 Task: Create a due date automation trigger when advanced on, on the monday before a card is due add fields with custom field "Resume" set to a number lower than 1 and greater than 10 at 11:00 AM.
Action: Mouse moved to (857, 245)
Screenshot: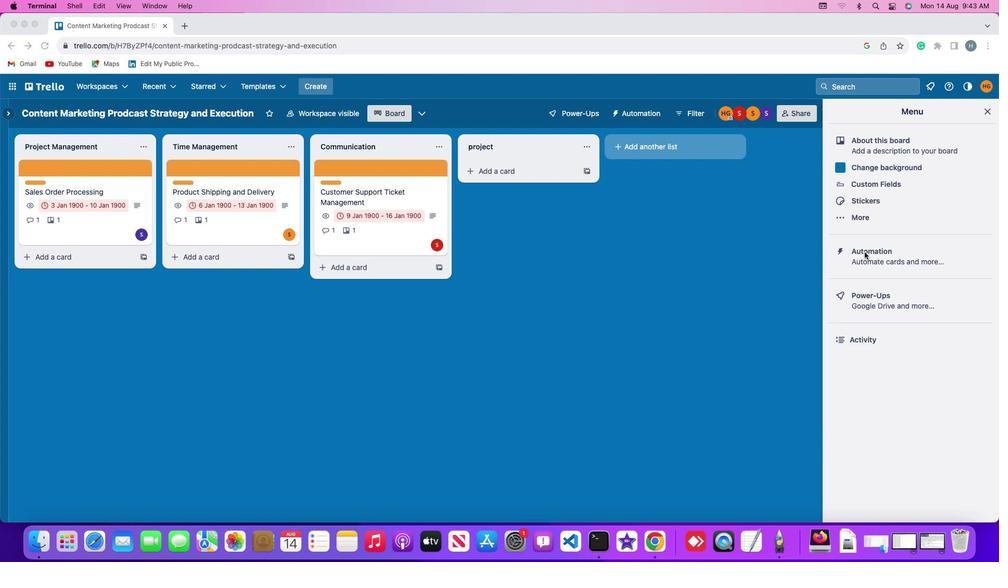 
Action: Mouse pressed left at (857, 245)
Screenshot: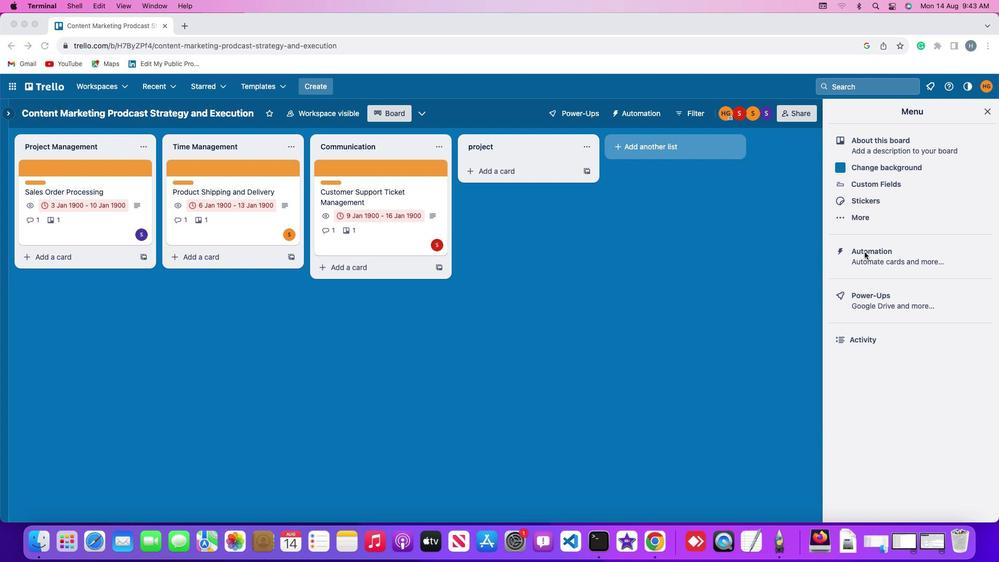 
Action: Mouse pressed left at (857, 245)
Screenshot: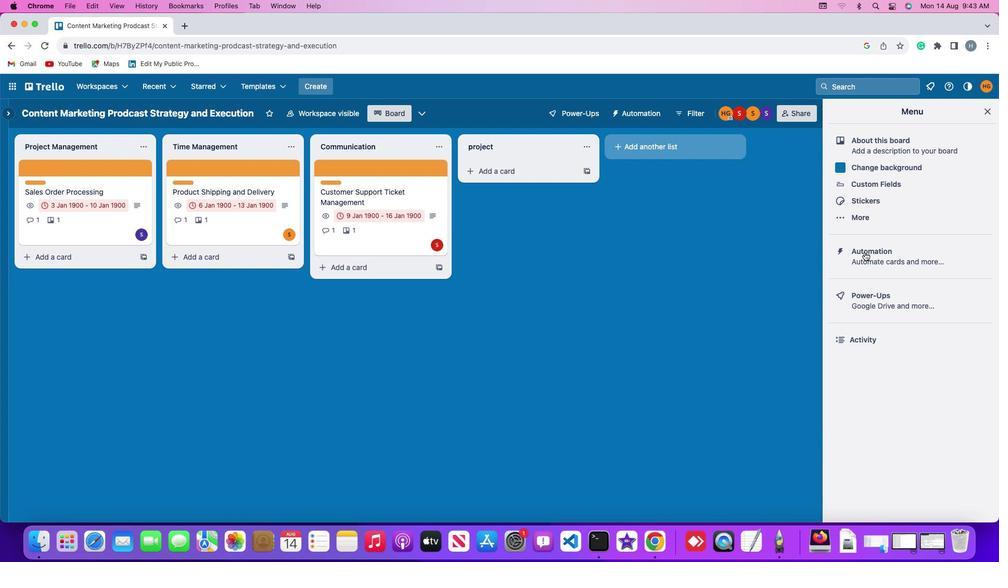 
Action: Mouse moved to (62, 241)
Screenshot: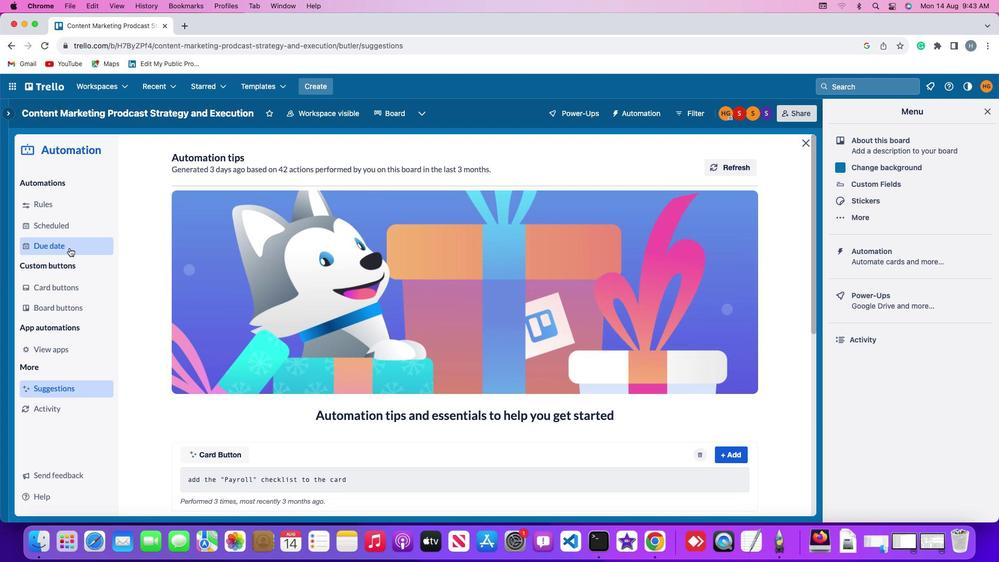 
Action: Mouse pressed left at (62, 241)
Screenshot: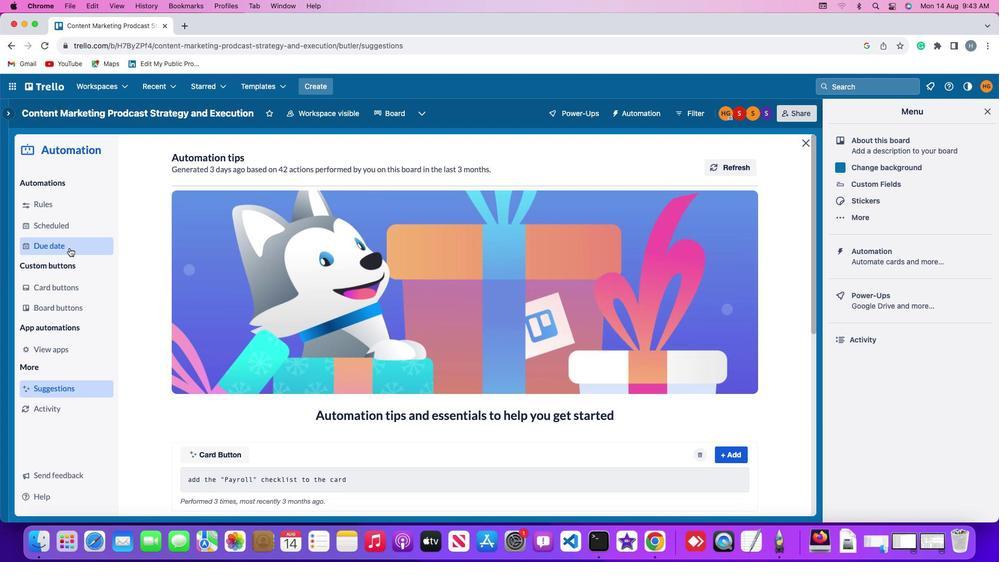 
Action: Mouse moved to (682, 153)
Screenshot: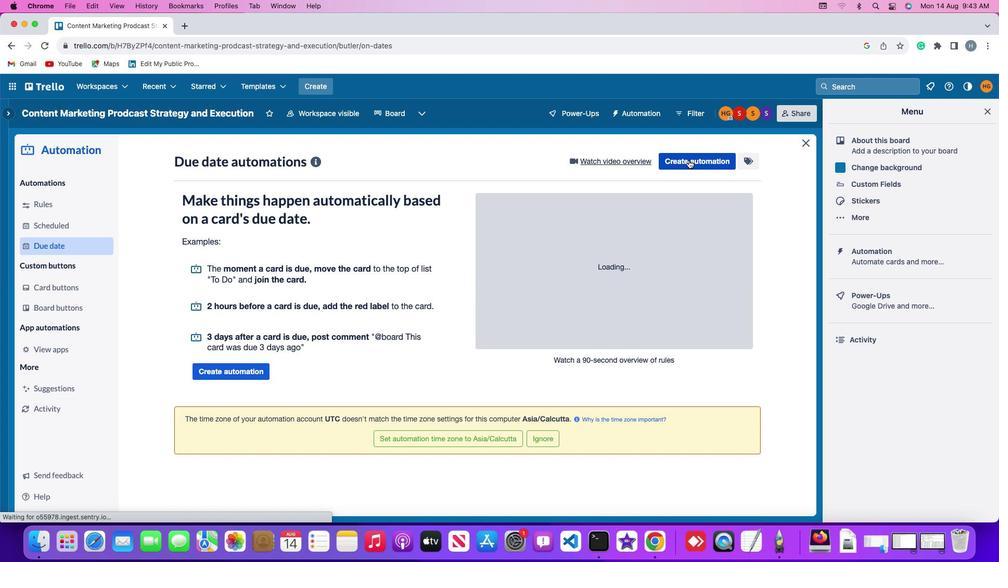 
Action: Mouse pressed left at (682, 153)
Screenshot: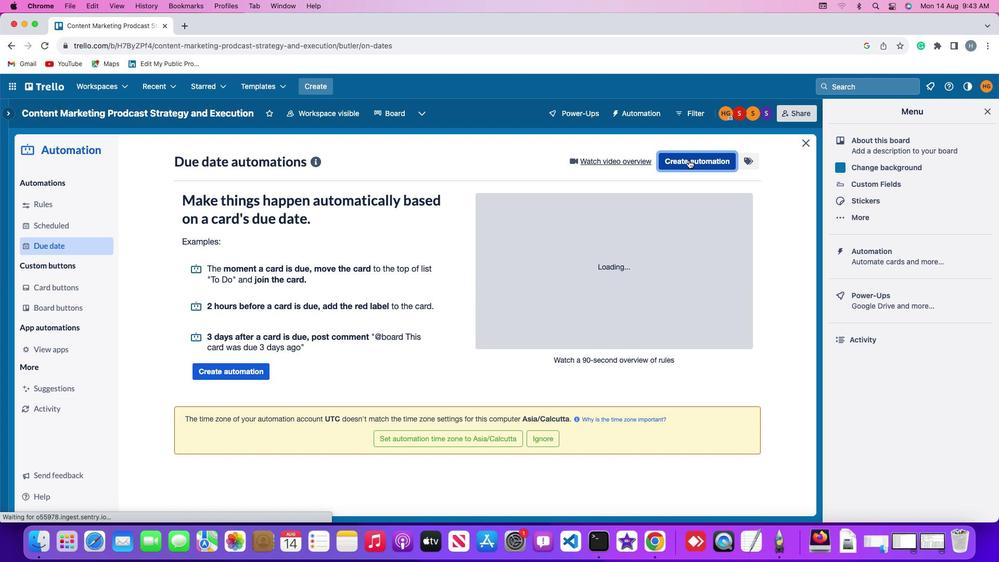 
Action: Mouse moved to (221, 255)
Screenshot: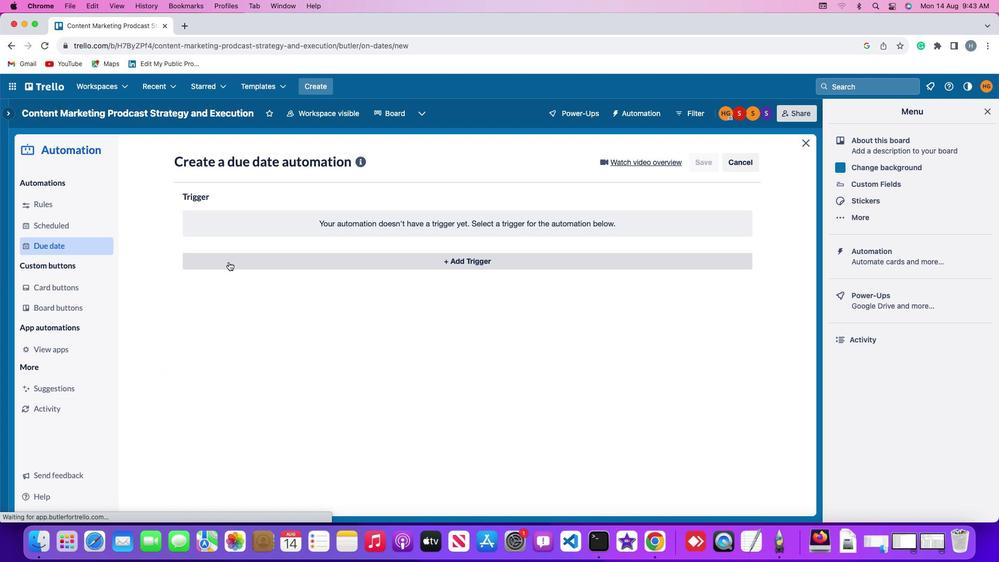 
Action: Mouse pressed left at (221, 255)
Screenshot: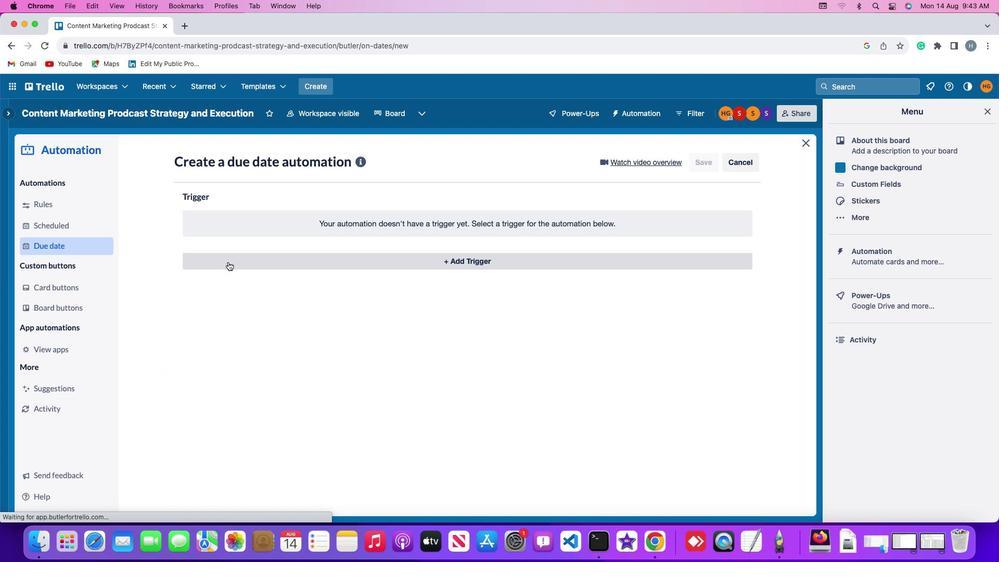 
Action: Mouse moved to (233, 449)
Screenshot: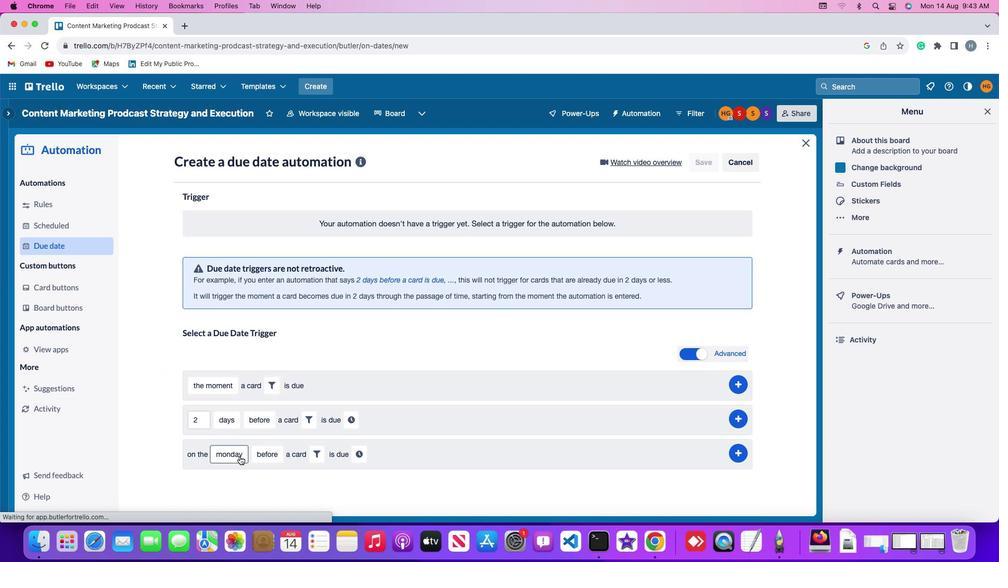 
Action: Mouse pressed left at (233, 449)
Screenshot: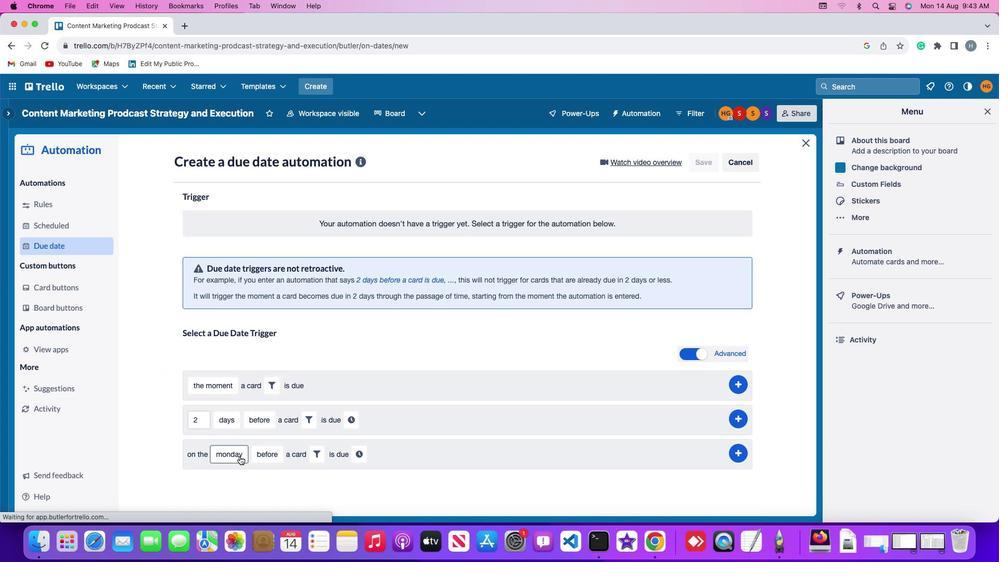 
Action: Mouse moved to (235, 301)
Screenshot: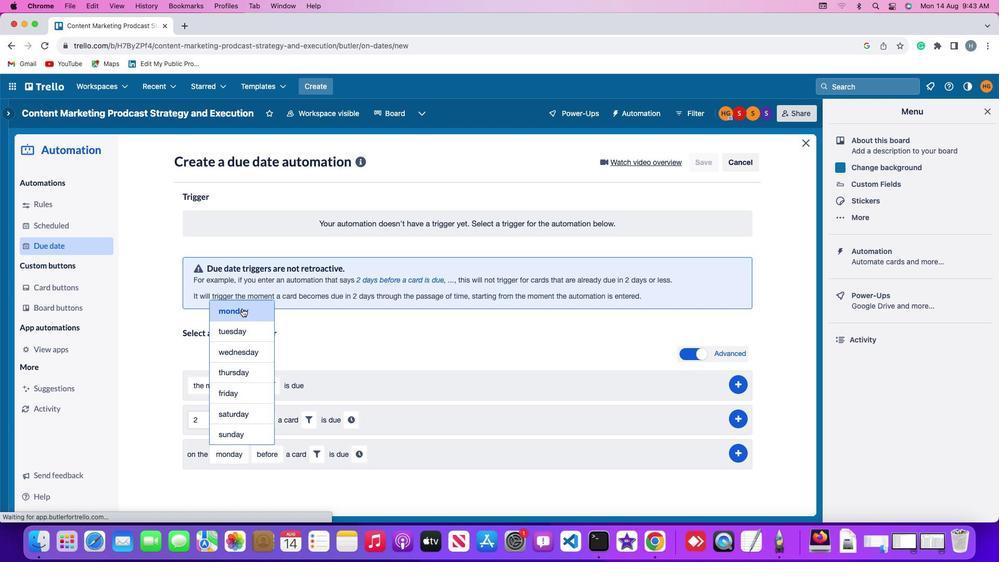
Action: Mouse pressed left at (235, 301)
Screenshot: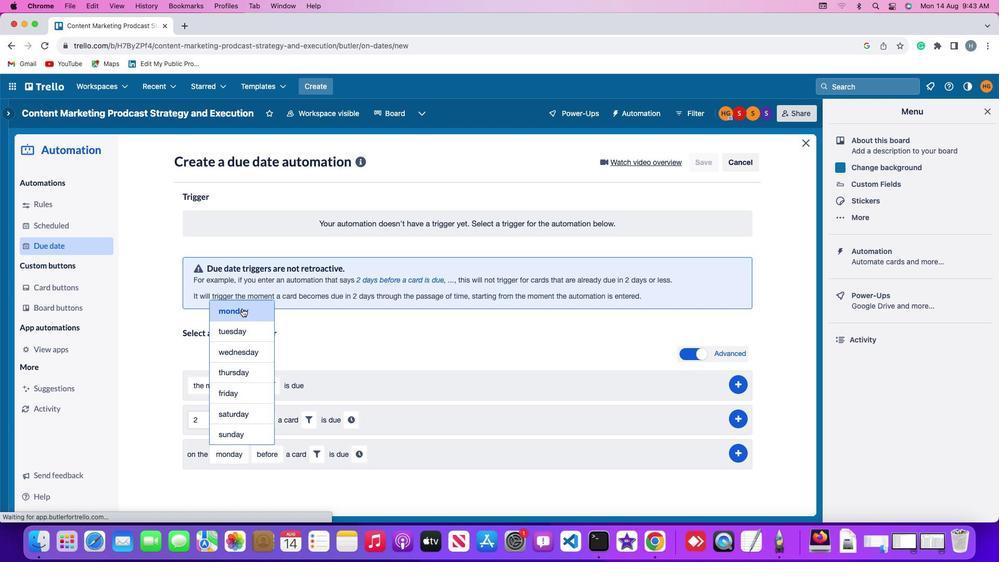 
Action: Mouse moved to (264, 448)
Screenshot: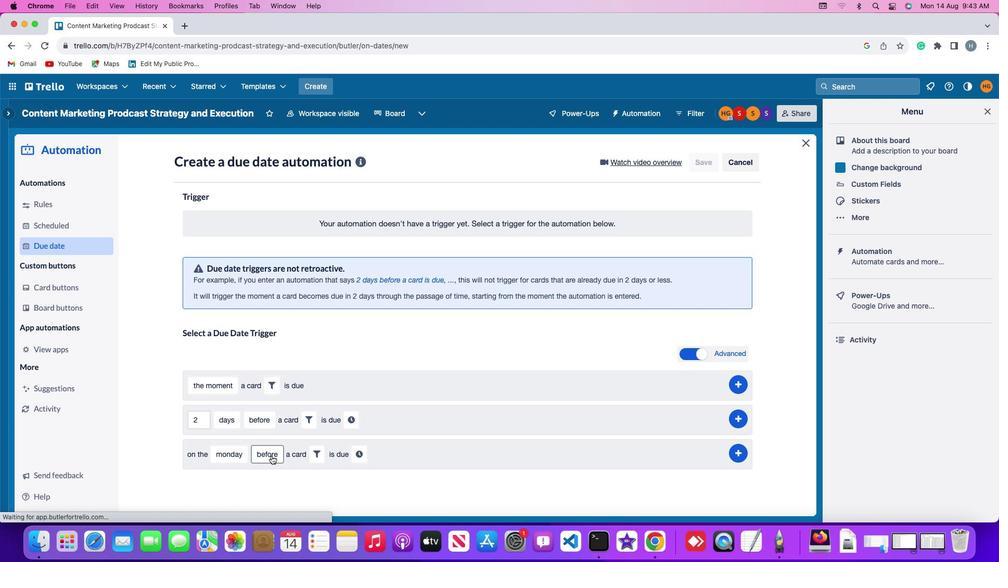 
Action: Mouse pressed left at (264, 448)
Screenshot: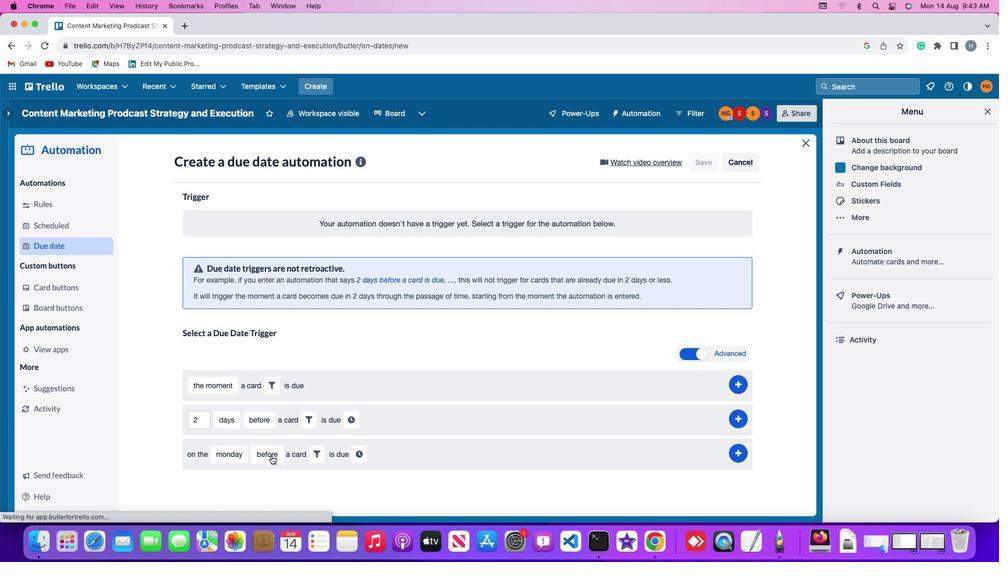 
Action: Mouse moved to (269, 363)
Screenshot: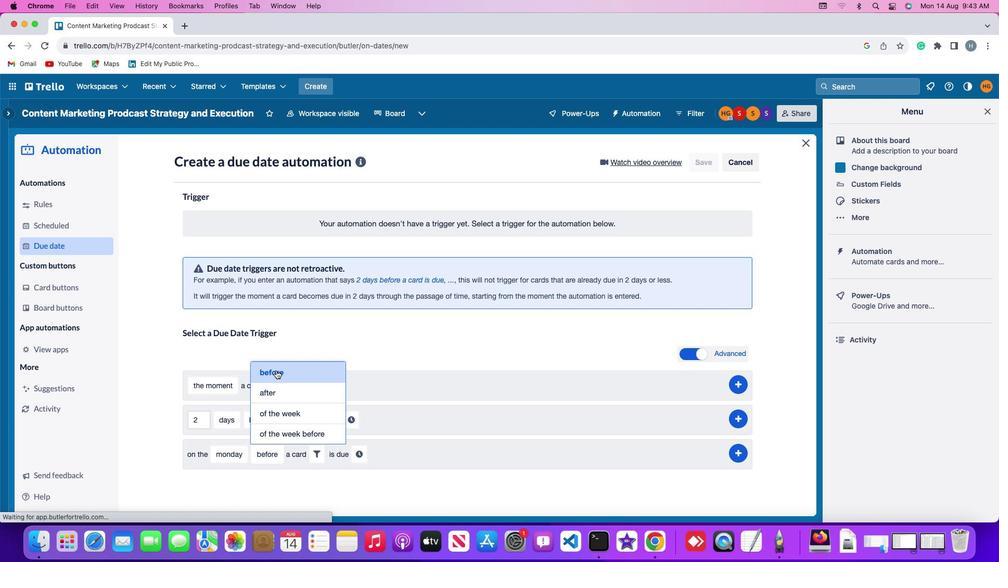 
Action: Mouse pressed left at (269, 363)
Screenshot: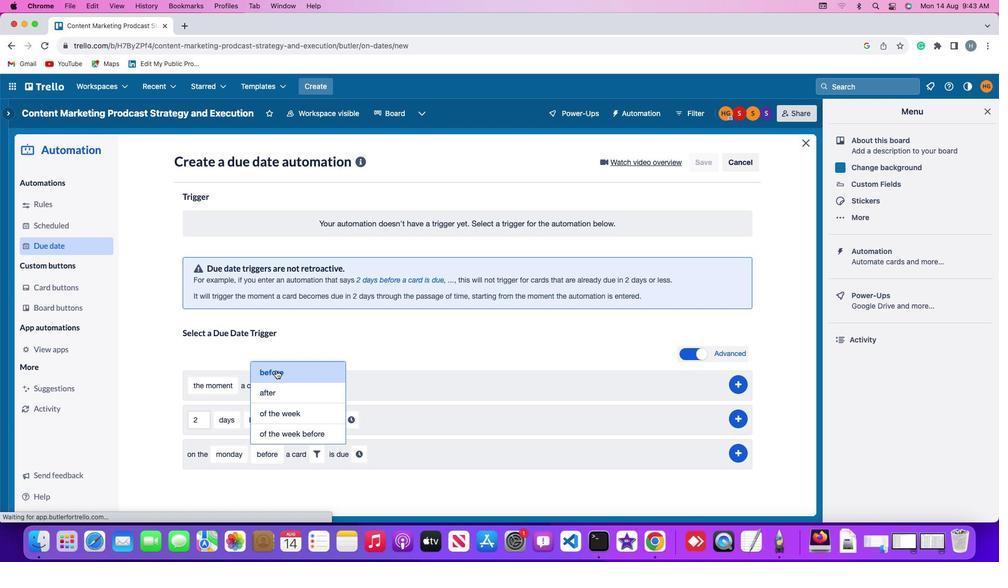 
Action: Mouse moved to (306, 445)
Screenshot: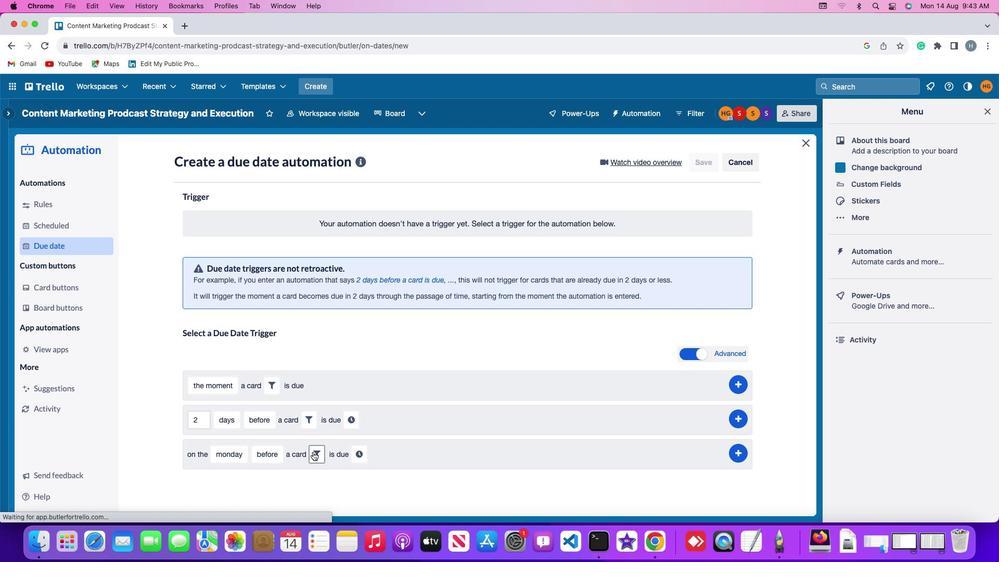 
Action: Mouse pressed left at (306, 445)
Screenshot: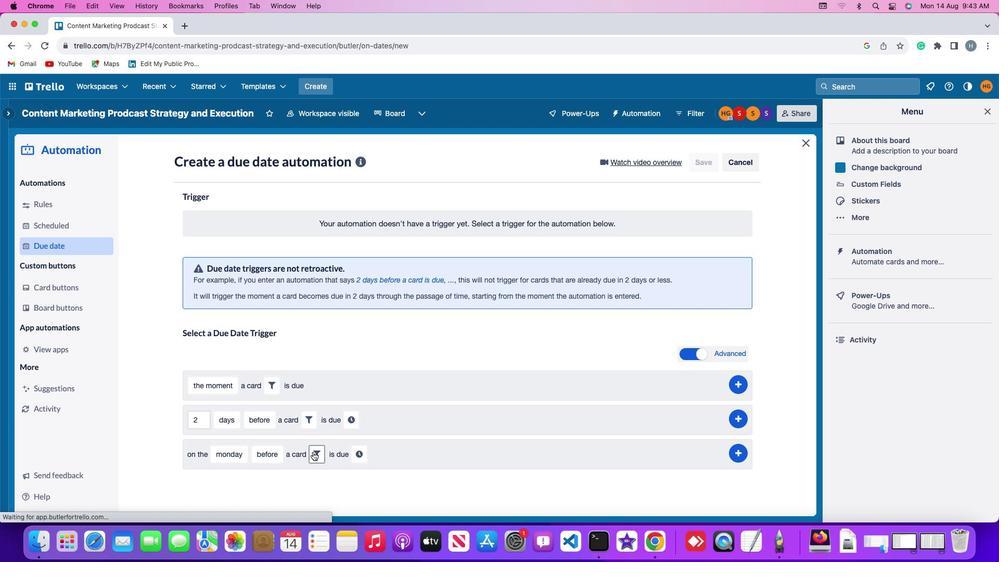 
Action: Mouse moved to (480, 476)
Screenshot: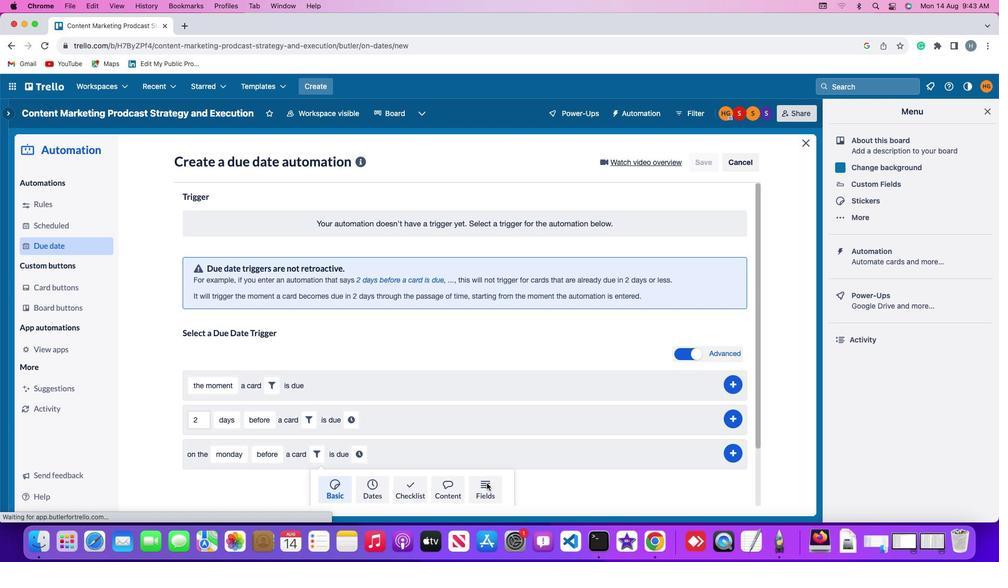 
Action: Mouse pressed left at (480, 476)
Screenshot: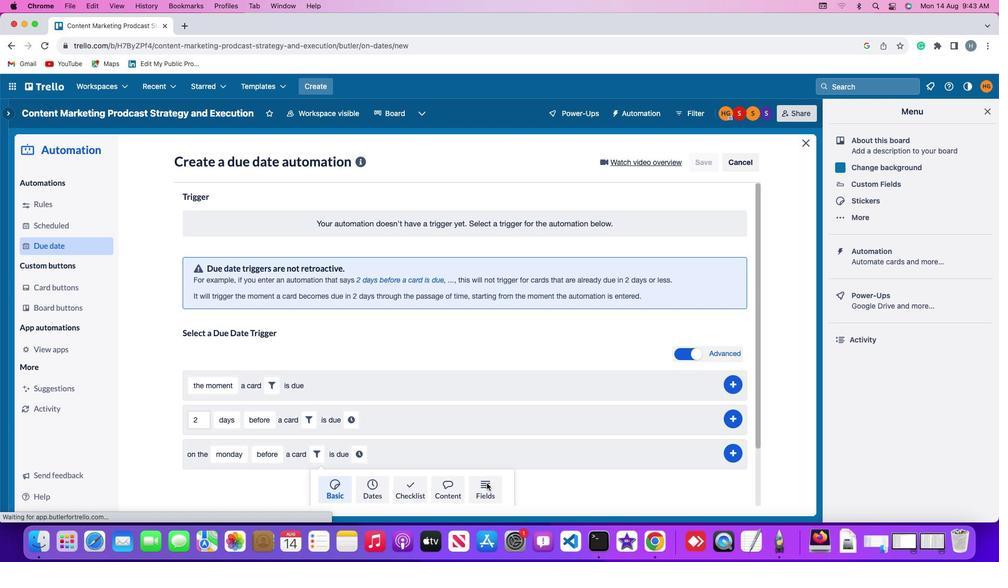 
Action: Mouse moved to (284, 481)
Screenshot: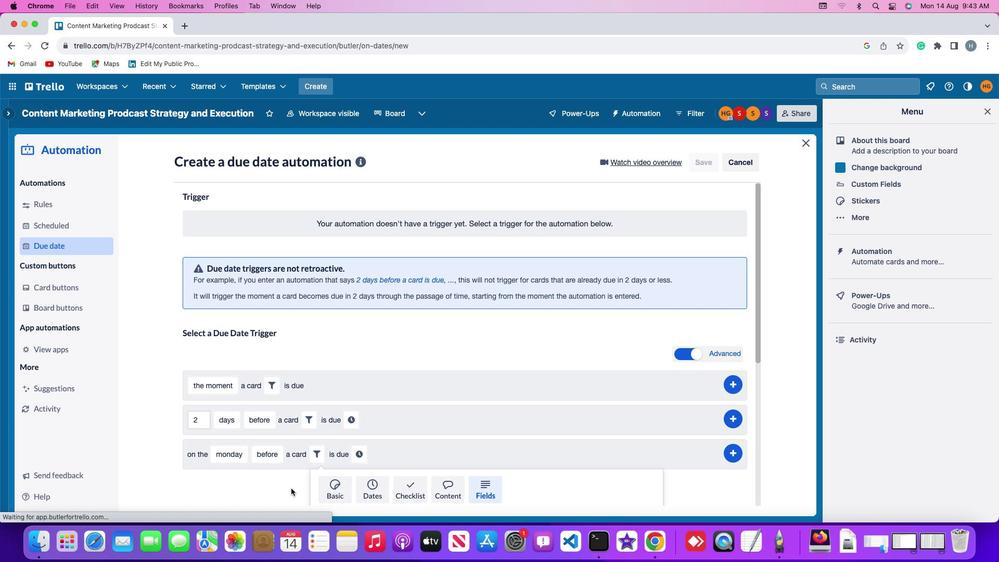 
Action: Mouse scrolled (284, 481) with delta (-6, -6)
Screenshot: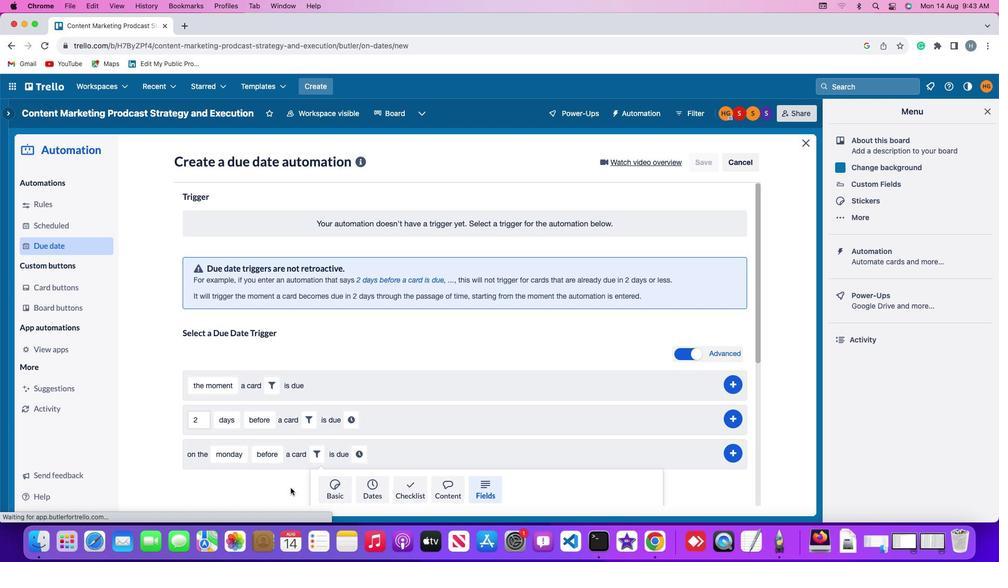 
Action: Mouse moved to (284, 481)
Screenshot: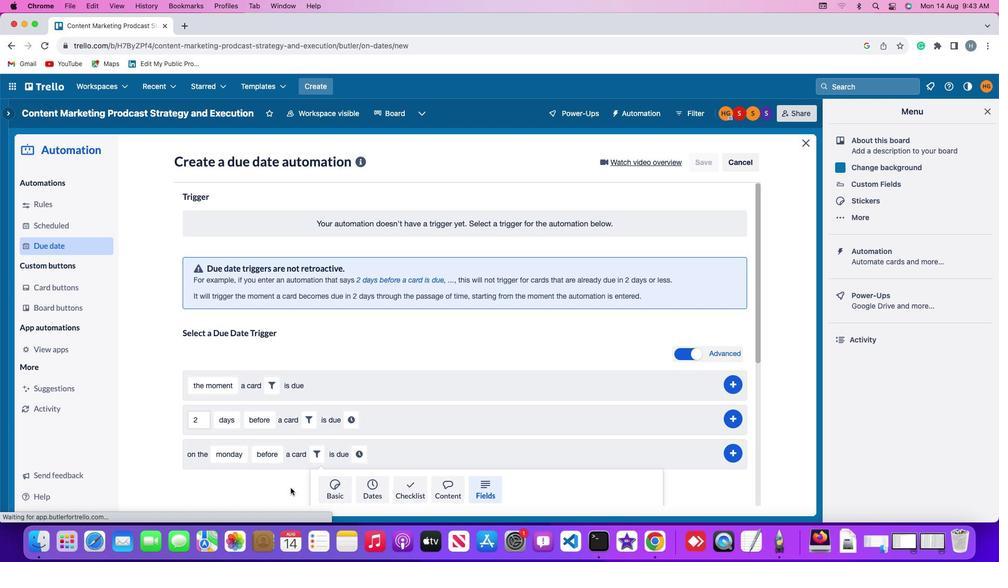 
Action: Mouse scrolled (284, 481) with delta (-6, -6)
Screenshot: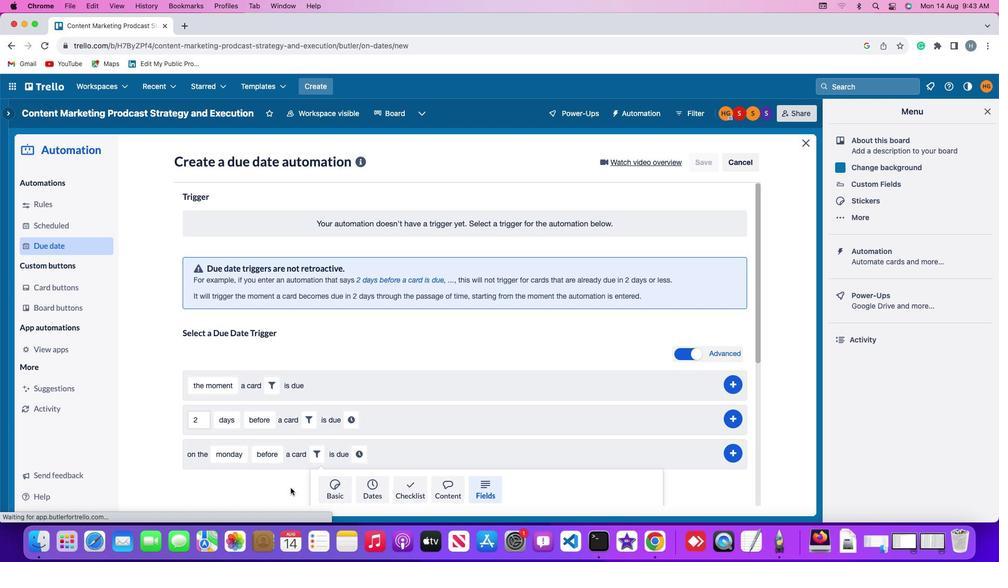 
Action: Mouse moved to (283, 480)
Screenshot: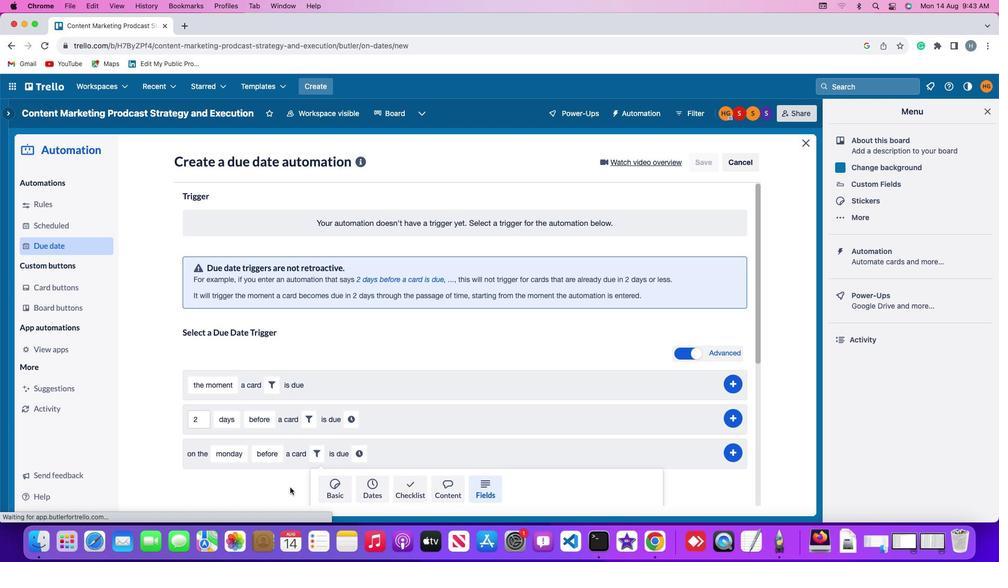 
Action: Mouse scrolled (283, 480) with delta (-6, -7)
Screenshot: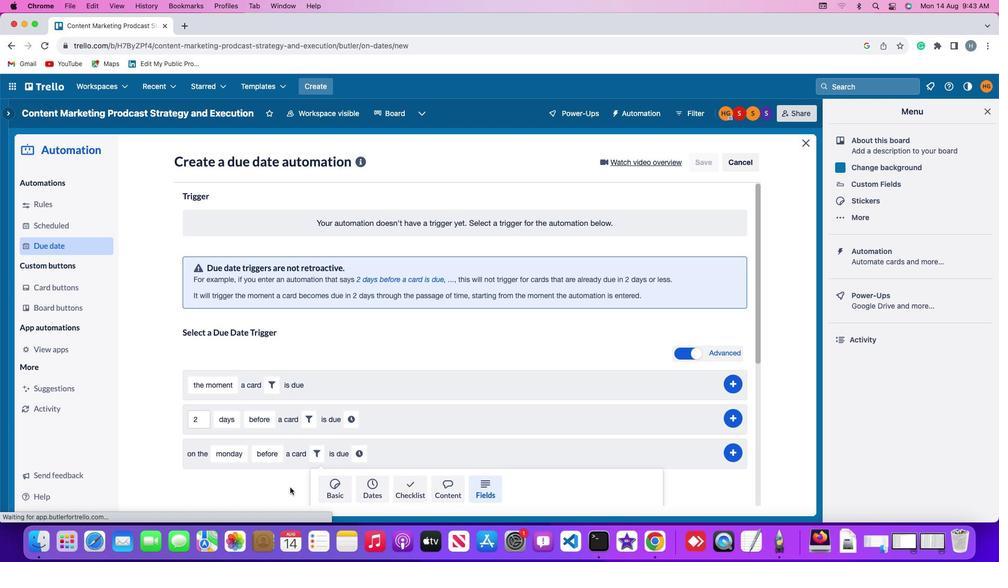 
Action: Mouse moved to (283, 480)
Screenshot: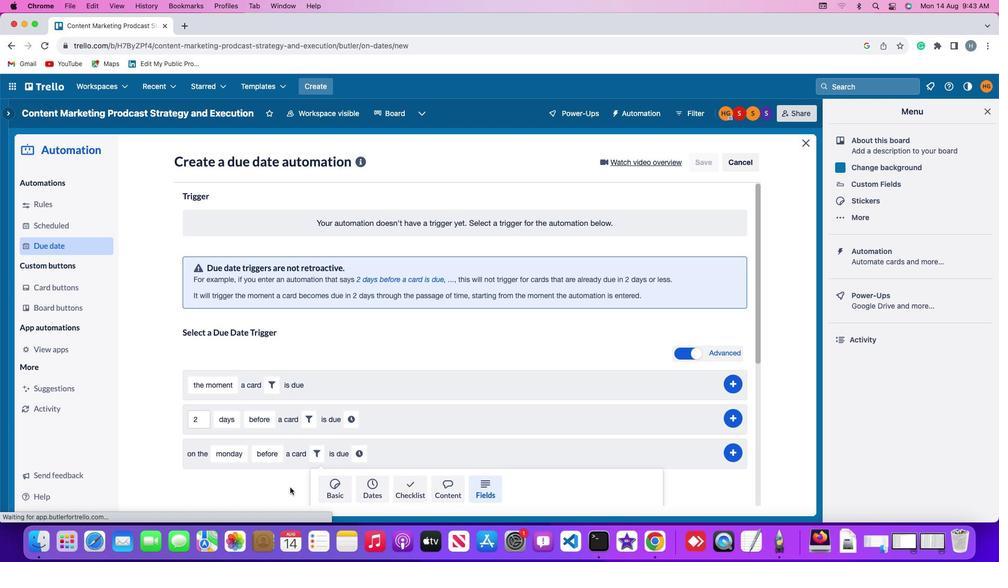 
Action: Mouse scrolled (283, 480) with delta (-6, -8)
Screenshot: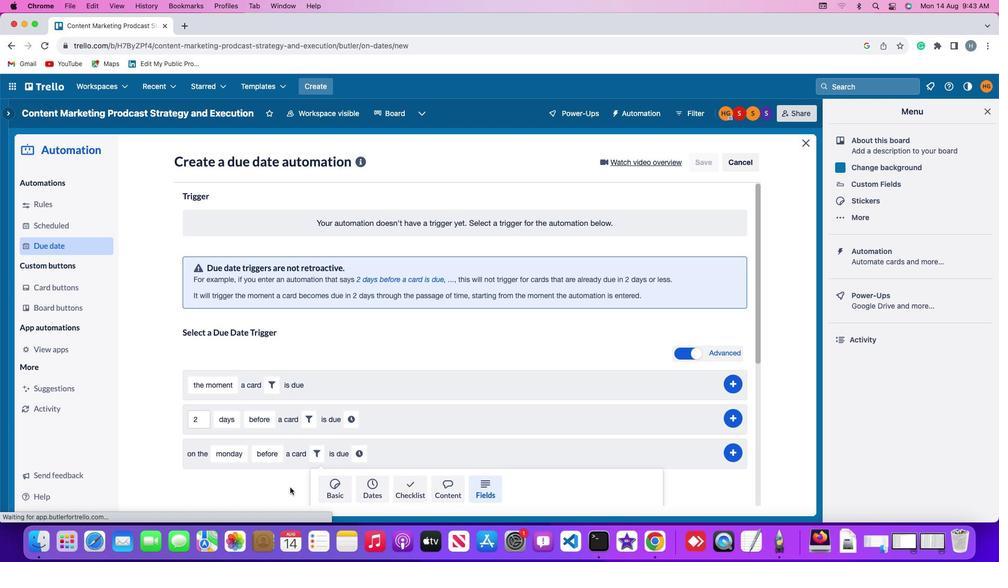 
Action: Mouse moved to (282, 479)
Screenshot: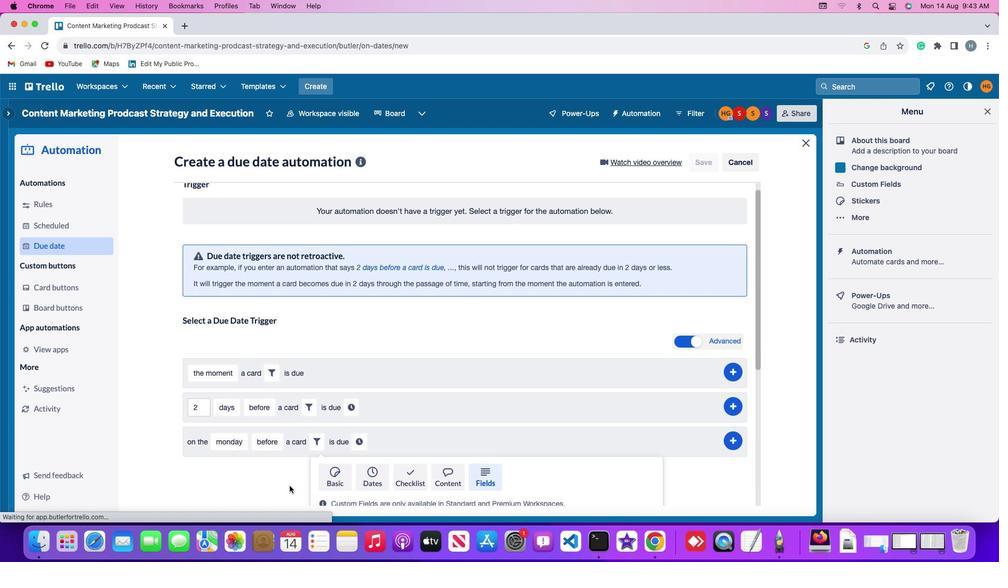 
Action: Mouse scrolled (282, 479) with delta (-6, -9)
Screenshot: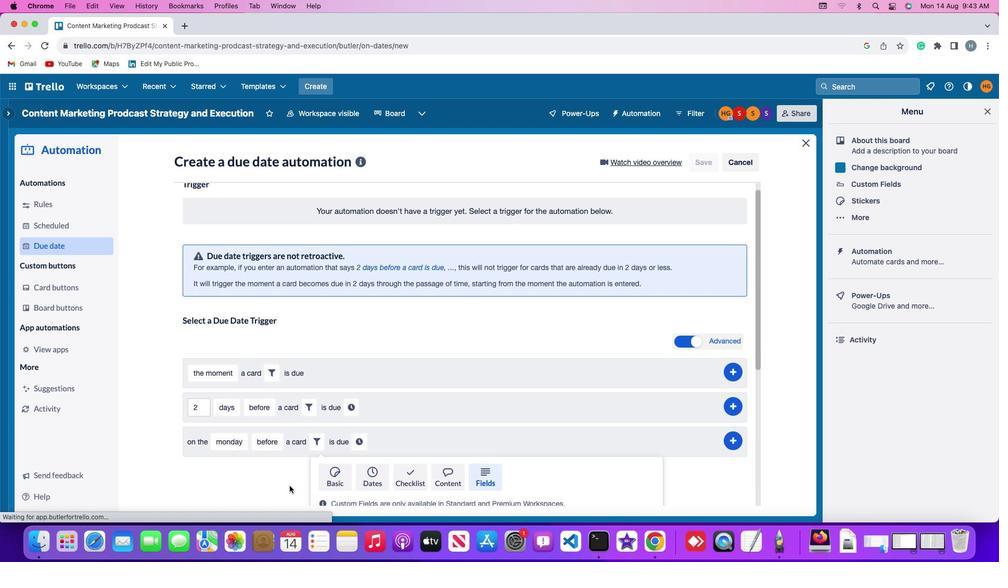 
Action: Mouse moved to (280, 477)
Screenshot: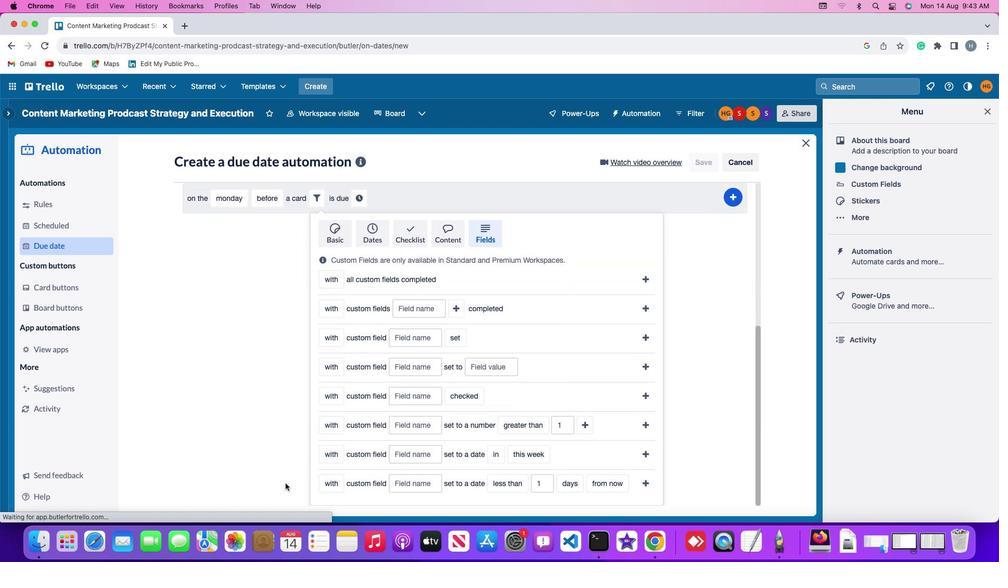 
Action: Mouse scrolled (280, 477) with delta (-6, -6)
Screenshot: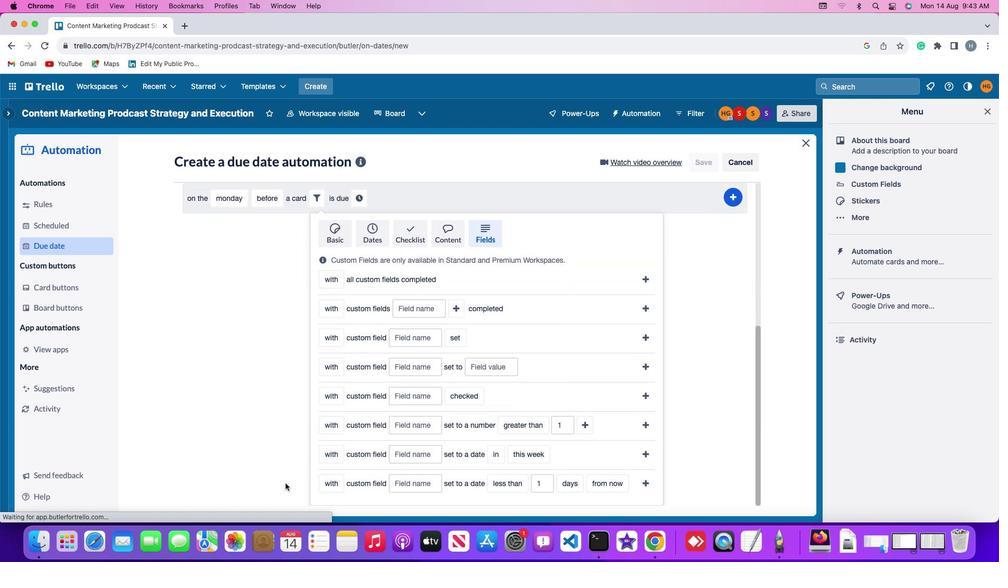 
Action: Mouse moved to (279, 476)
Screenshot: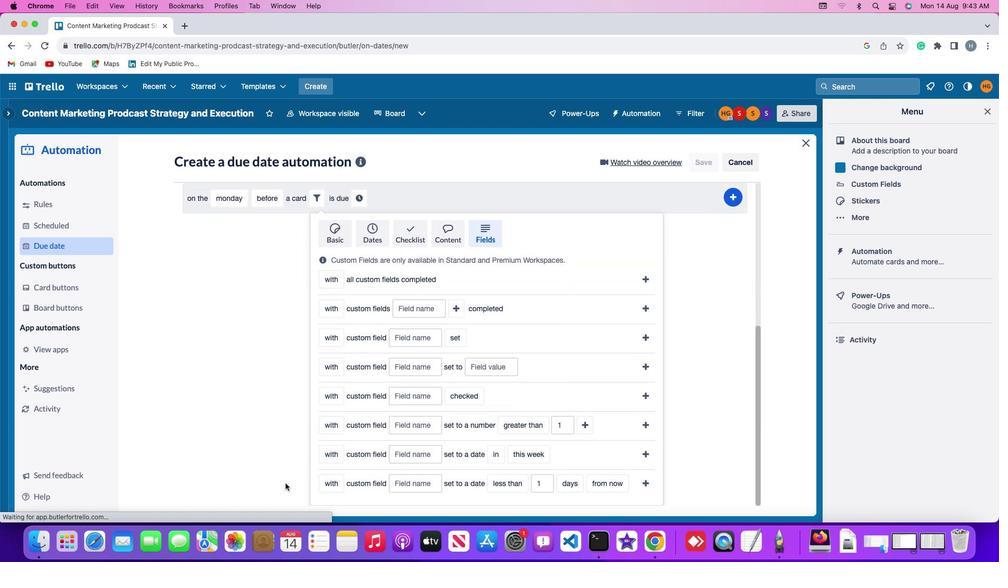 
Action: Mouse scrolled (279, 476) with delta (-6, -6)
Screenshot: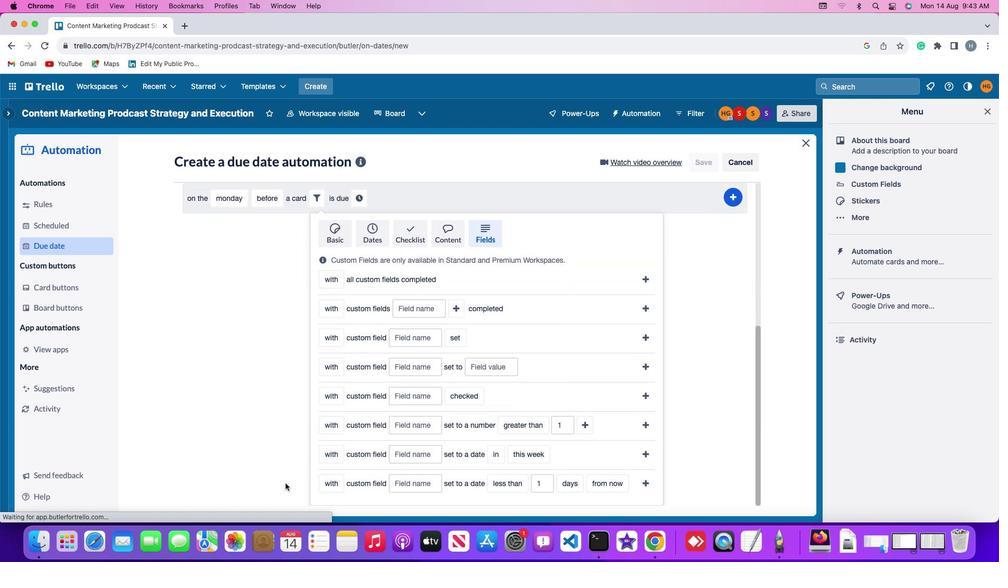 
Action: Mouse moved to (276, 474)
Screenshot: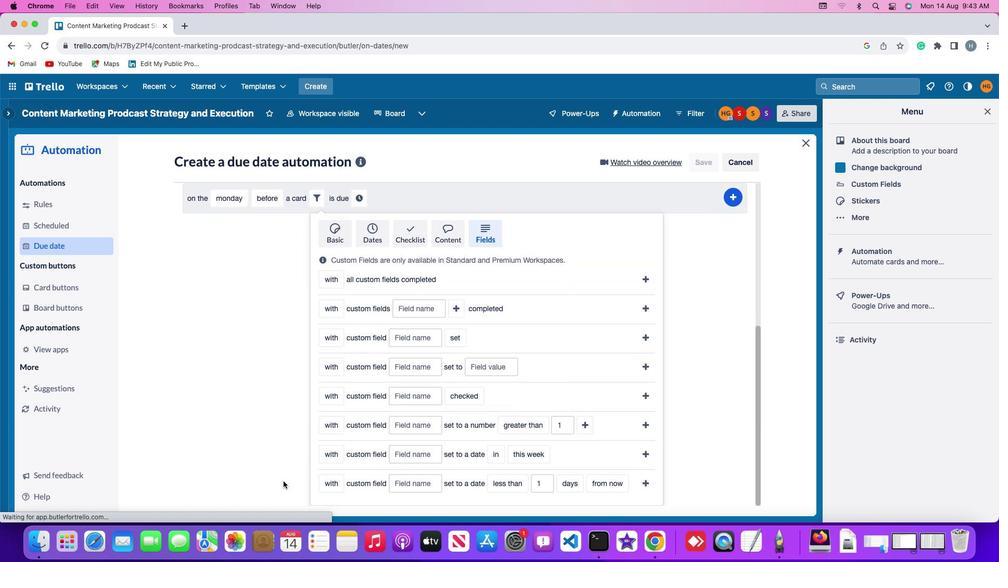 
Action: Mouse scrolled (276, 474) with delta (-6, -7)
Screenshot: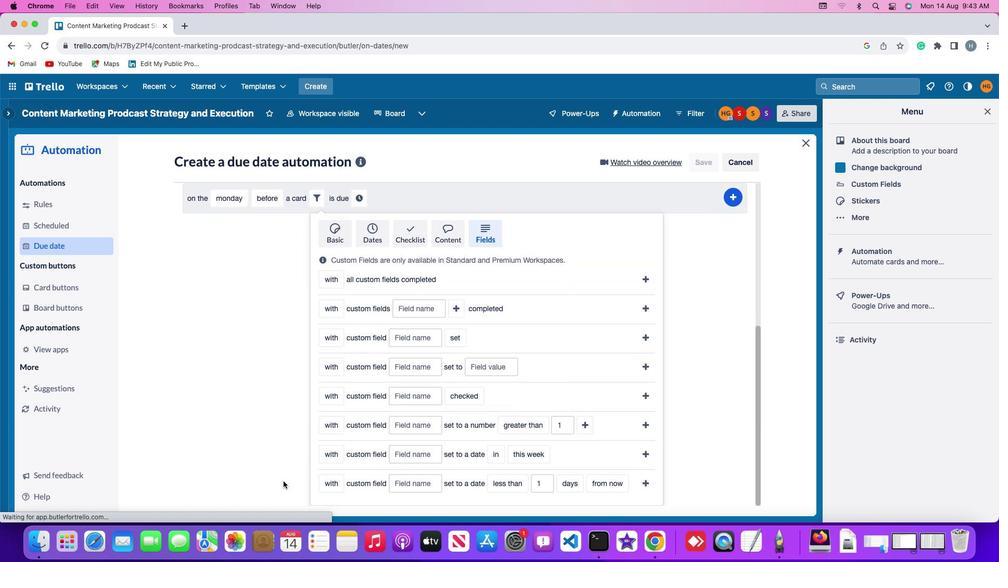 
Action: Mouse moved to (324, 416)
Screenshot: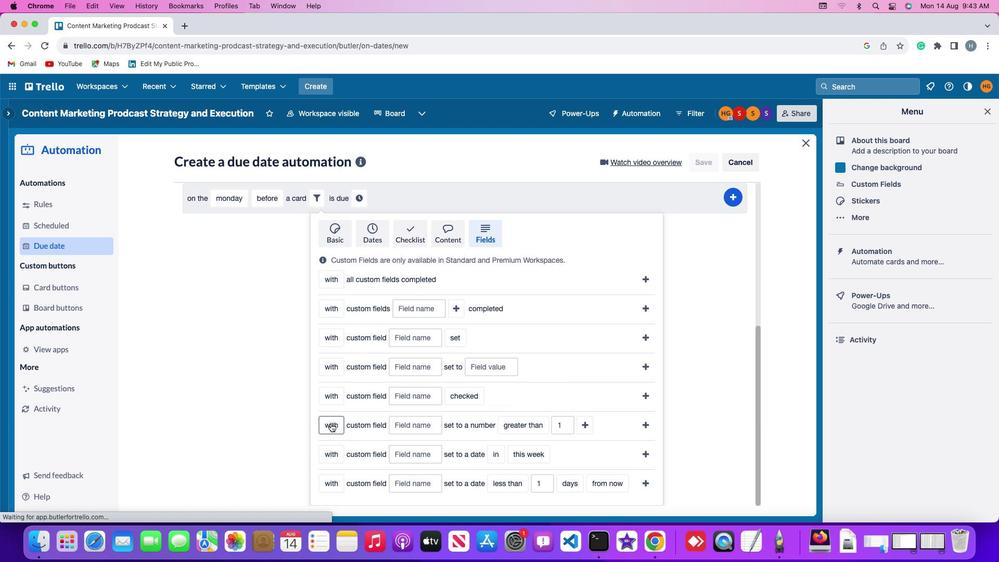 
Action: Mouse pressed left at (324, 416)
Screenshot: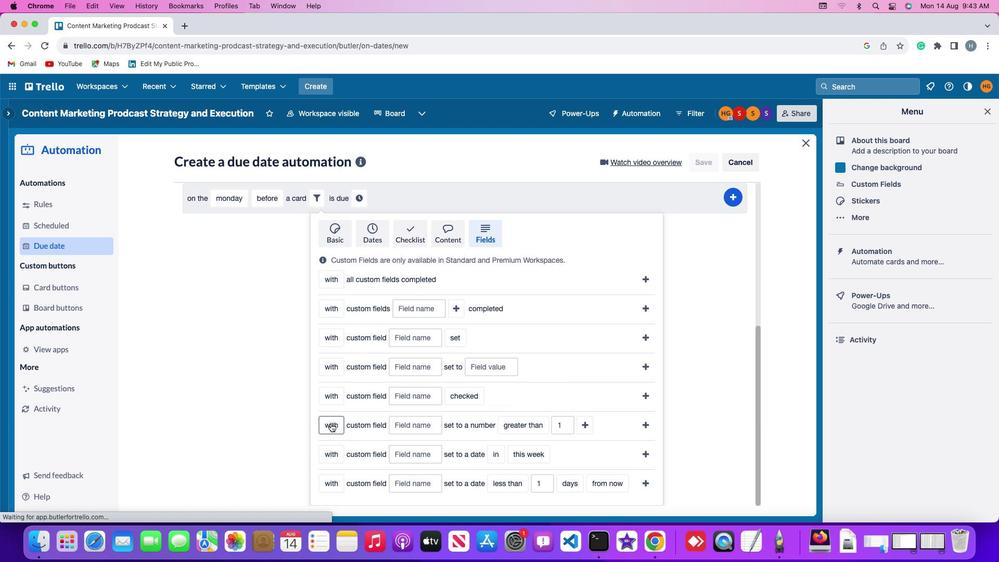 
Action: Mouse moved to (331, 445)
Screenshot: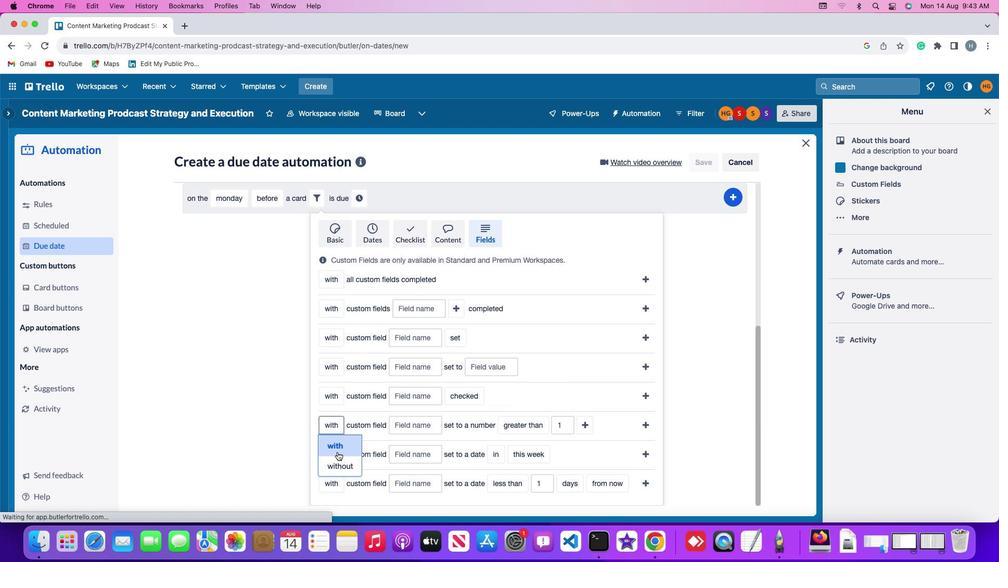 
Action: Mouse pressed left at (331, 445)
Screenshot: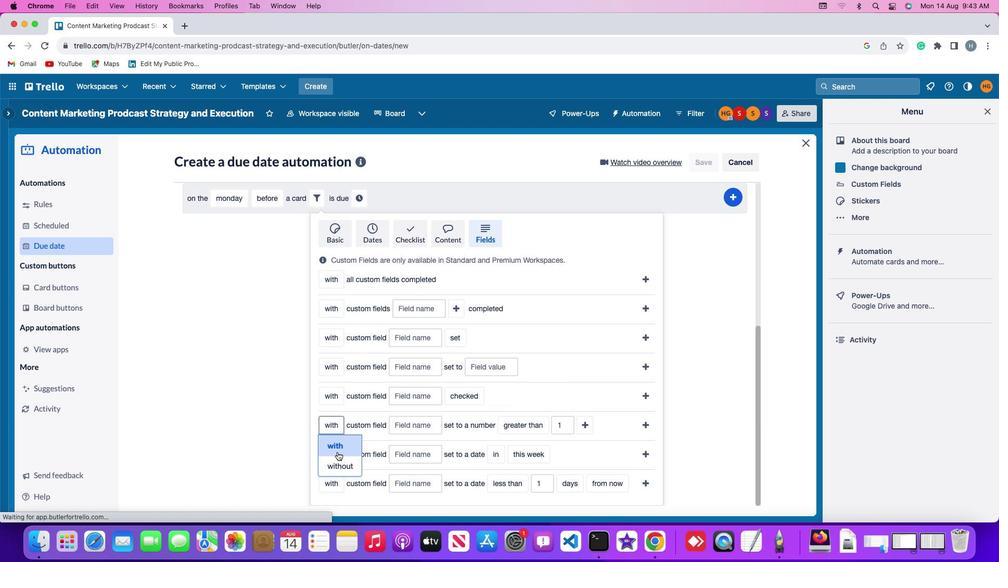 
Action: Mouse moved to (404, 419)
Screenshot: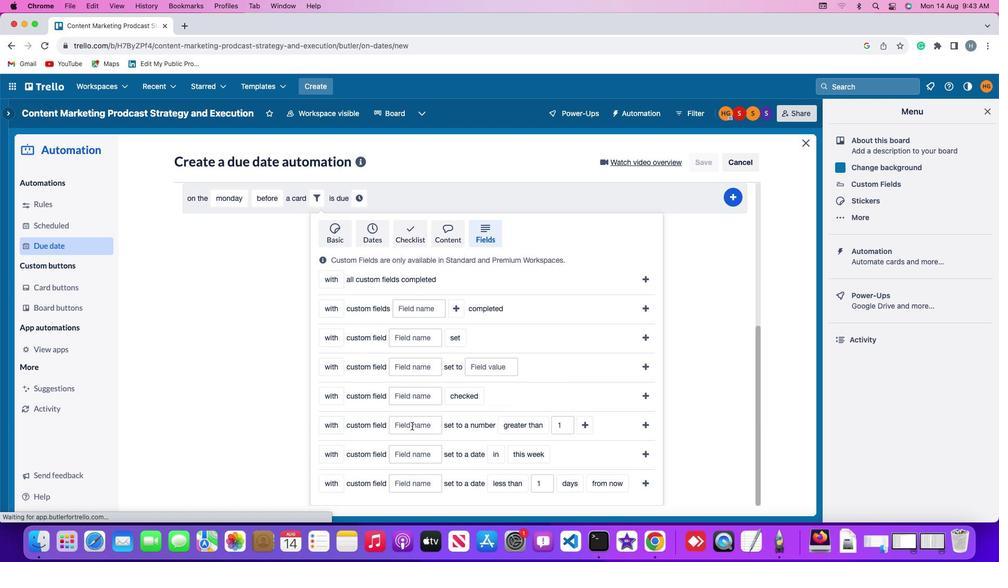 
Action: Mouse pressed left at (404, 419)
Screenshot: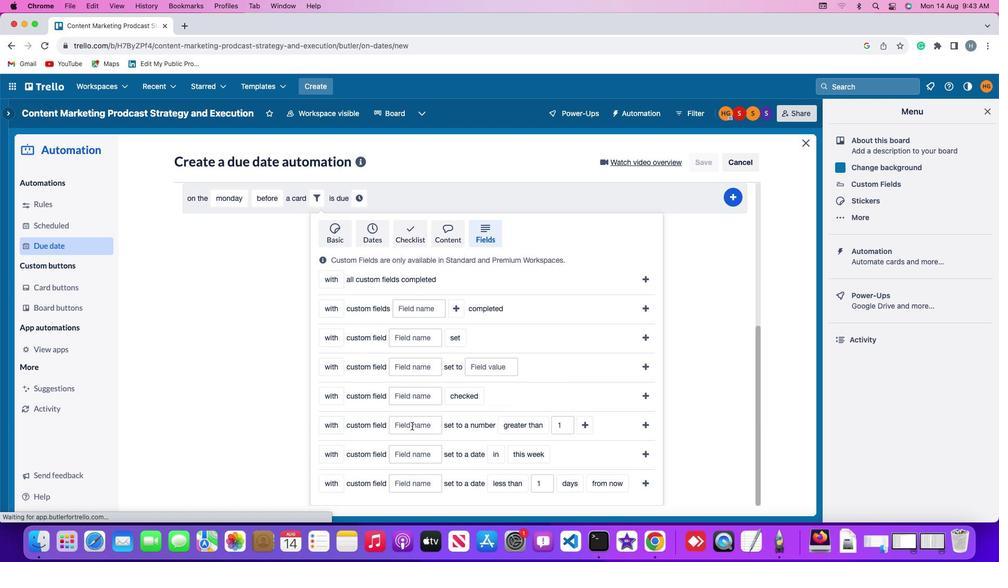 
Action: Mouse moved to (406, 418)
Screenshot: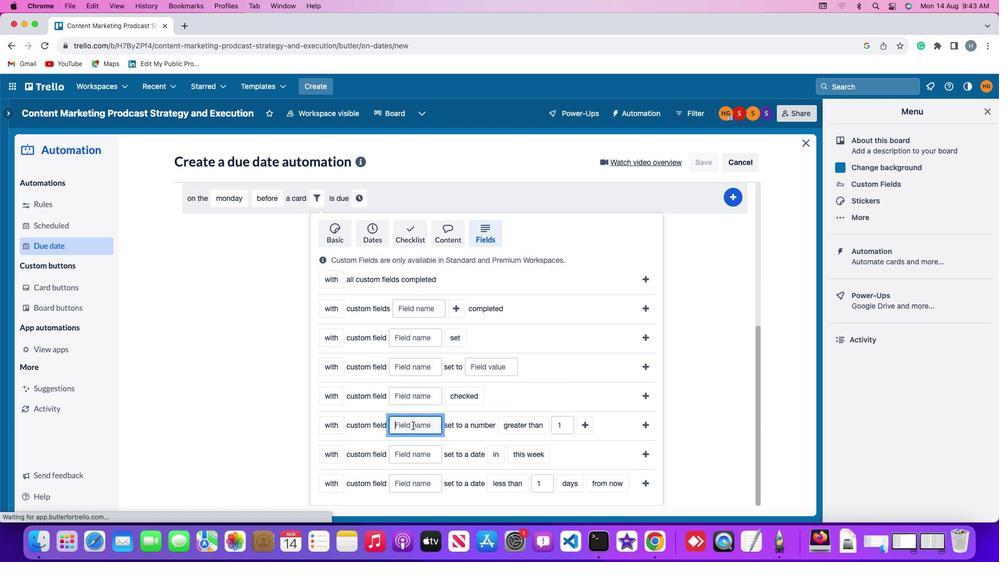 
Action: Key pressed Key.shift'R''e''s''u''m''e'
Screenshot: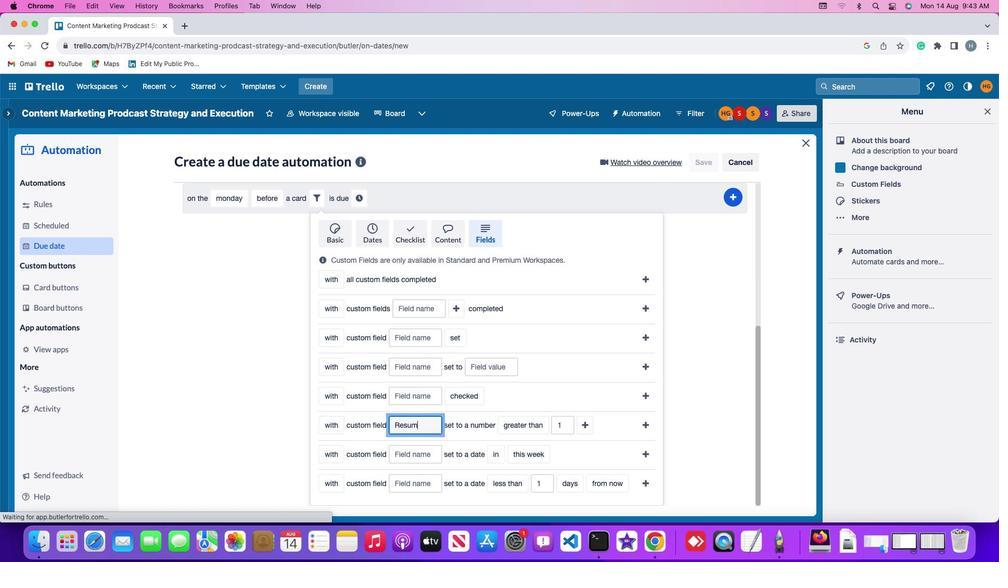 
Action: Mouse moved to (507, 414)
Screenshot: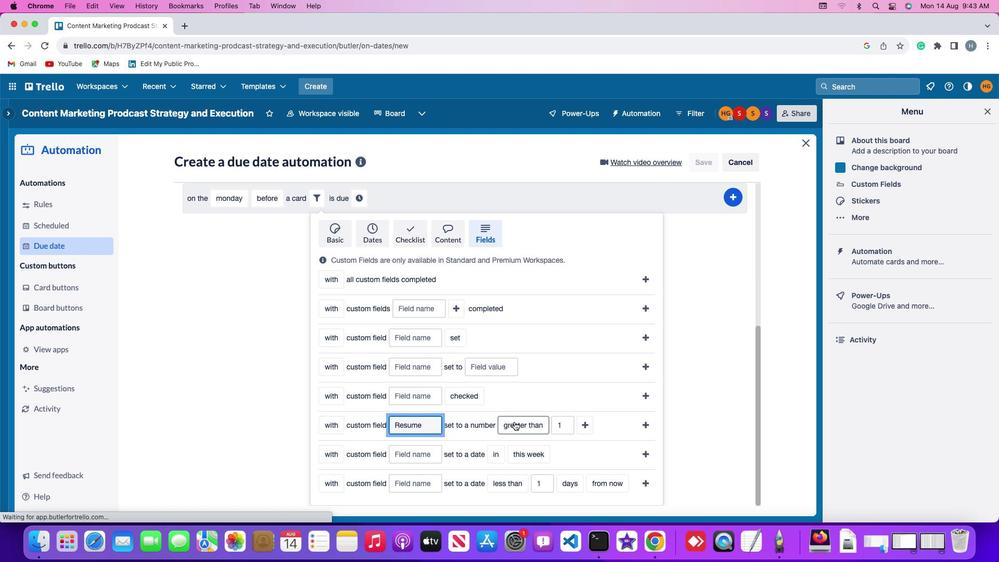 
Action: Mouse pressed left at (507, 414)
Screenshot: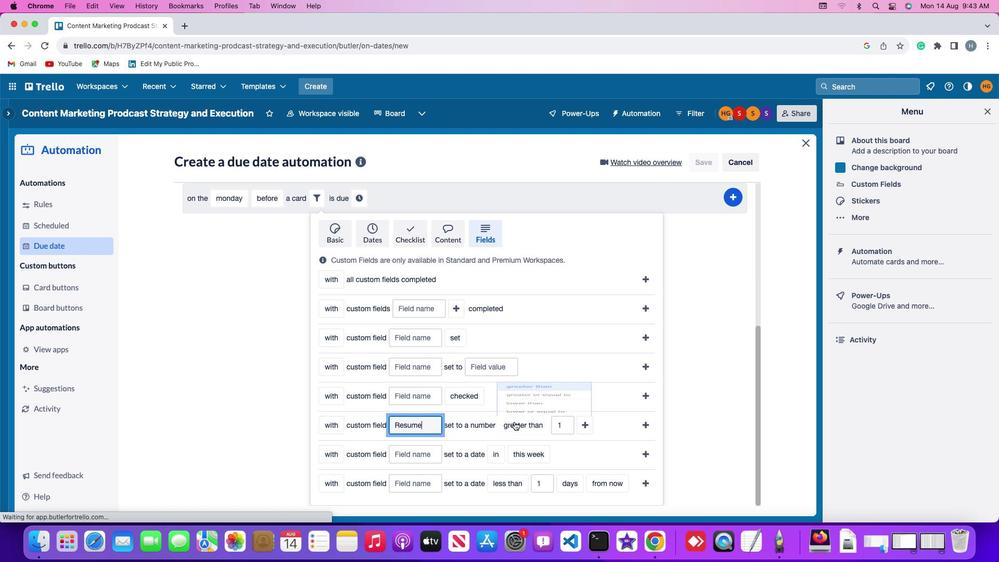 
Action: Mouse moved to (516, 379)
Screenshot: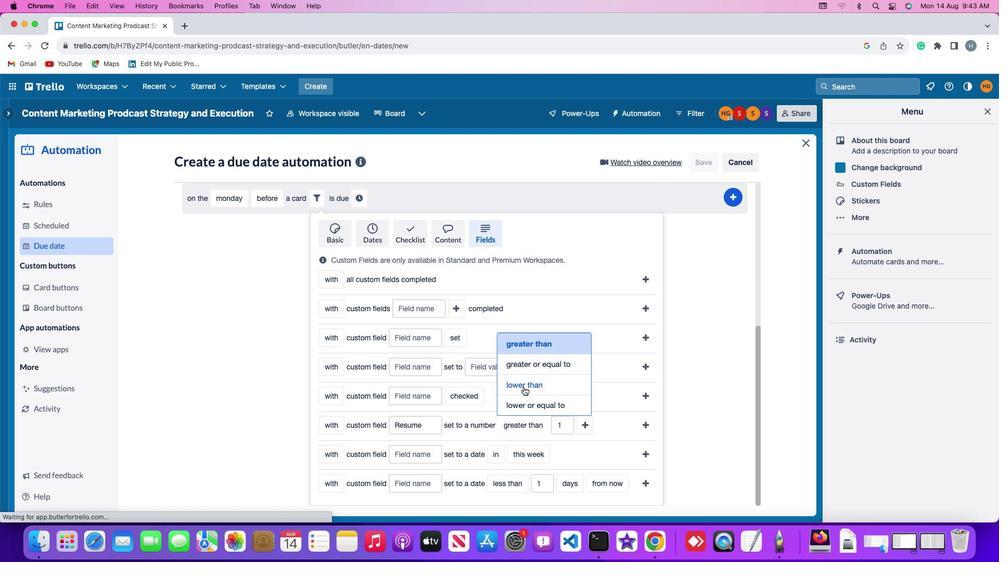 
Action: Mouse pressed left at (516, 379)
Screenshot: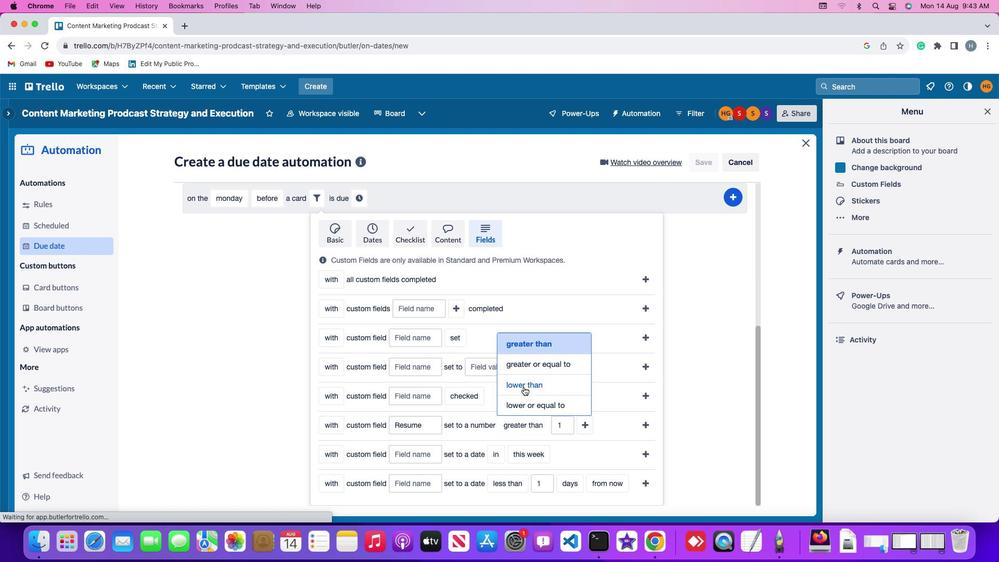 
Action: Mouse moved to (556, 416)
Screenshot: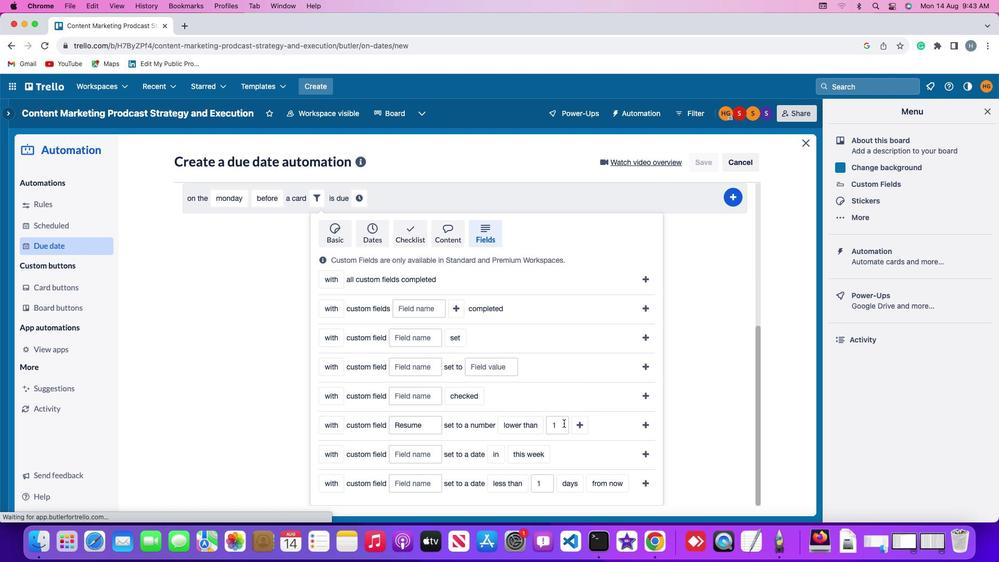 
Action: Mouse pressed left at (556, 416)
Screenshot: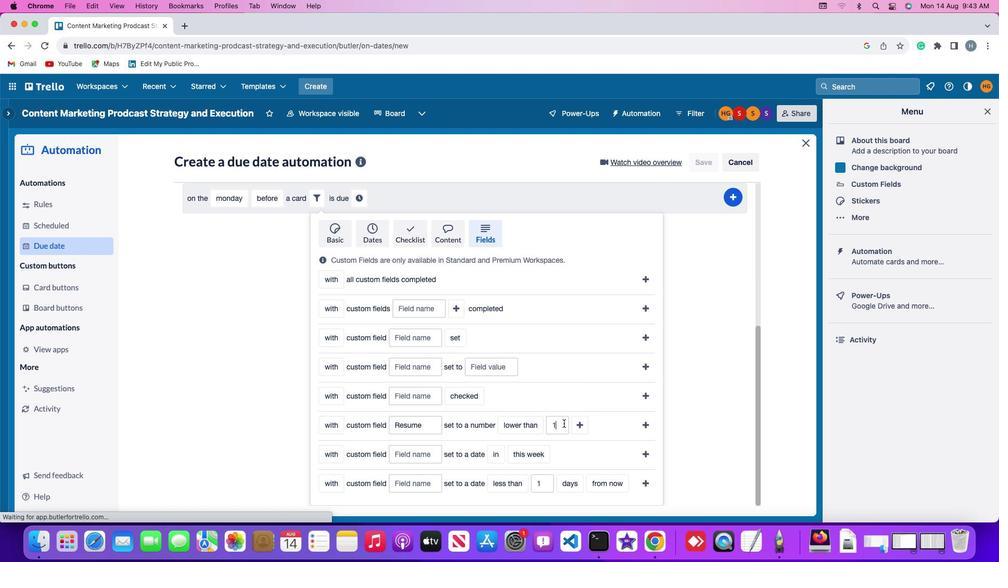 
Action: Key pressed Key.backspace
Screenshot: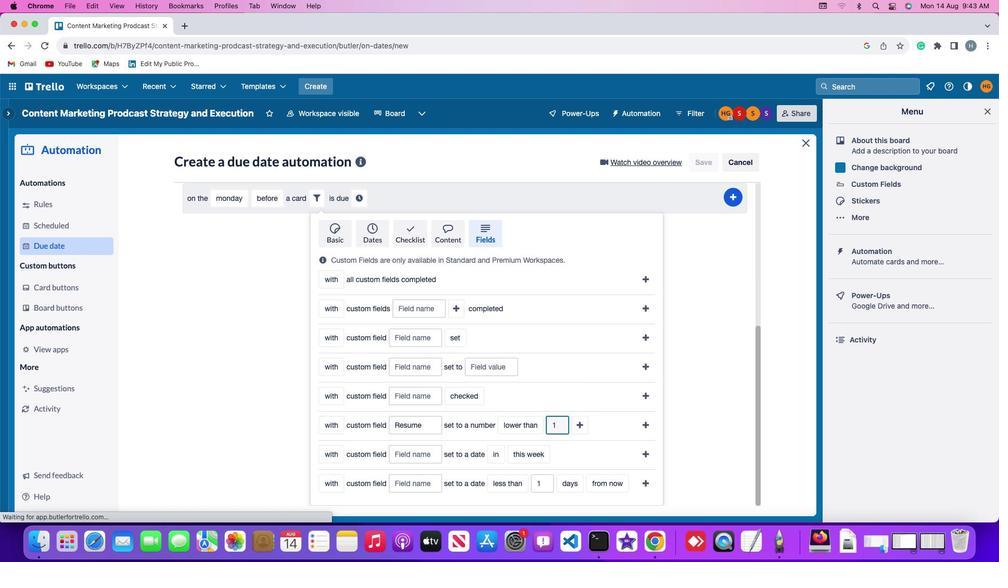 
Action: Mouse moved to (557, 416)
Screenshot: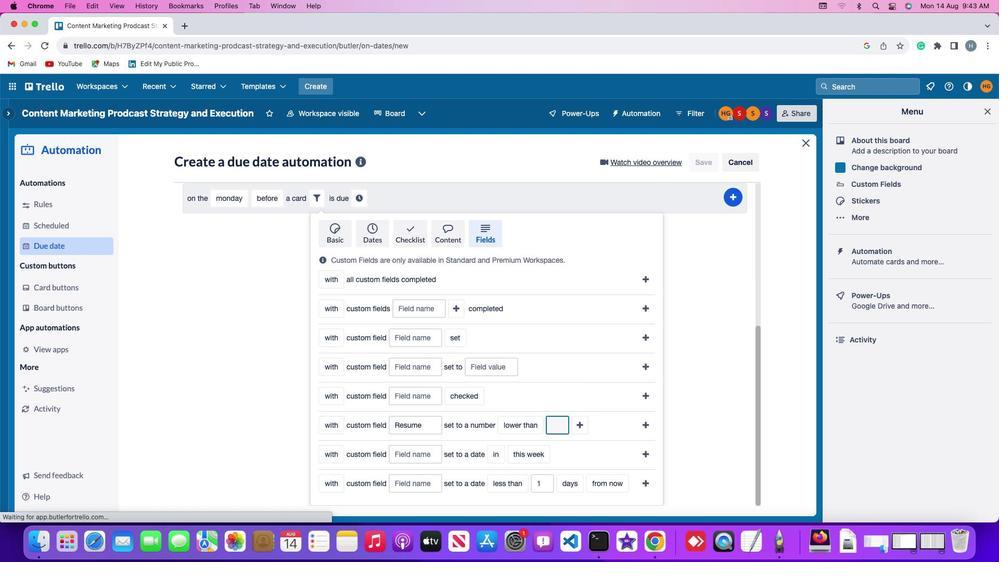 
Action: Key pressed '1'
Screenshot: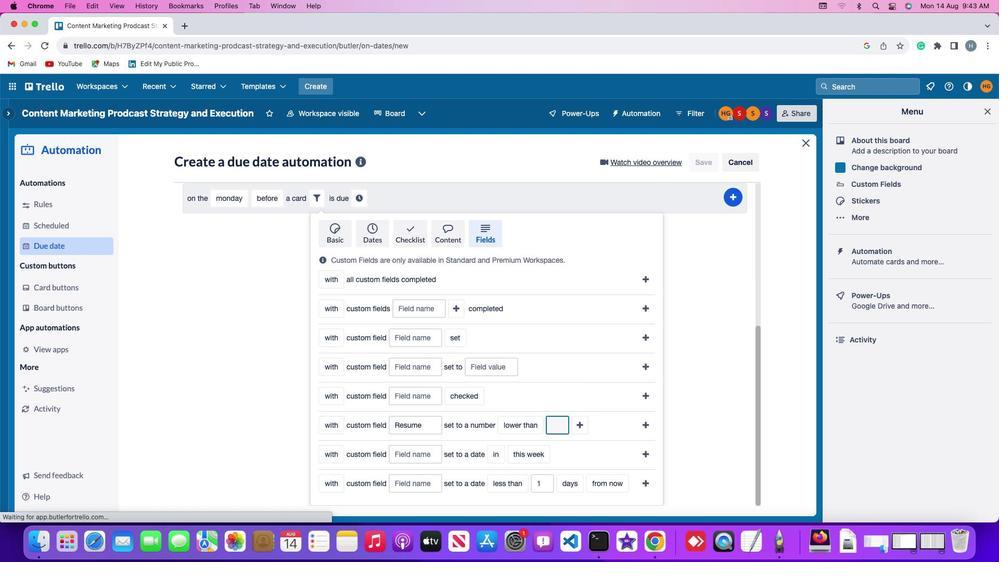 
Action: Mouse moved to (572, 415)
Screenshot: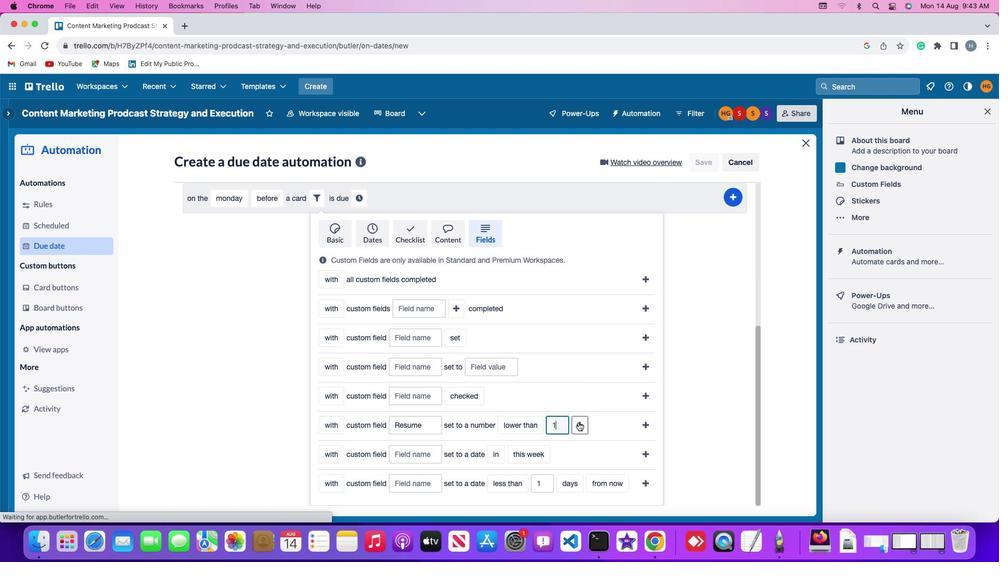 
Action: Mouse pressed left at (572, 415)
Screenshot: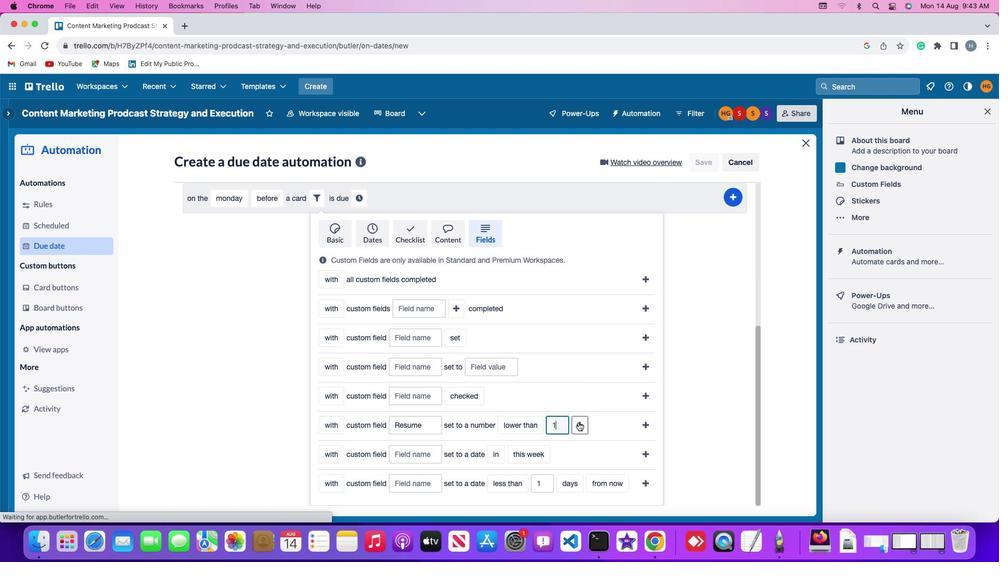 
Action: Mouse moved to (603, 419)
Screenshot: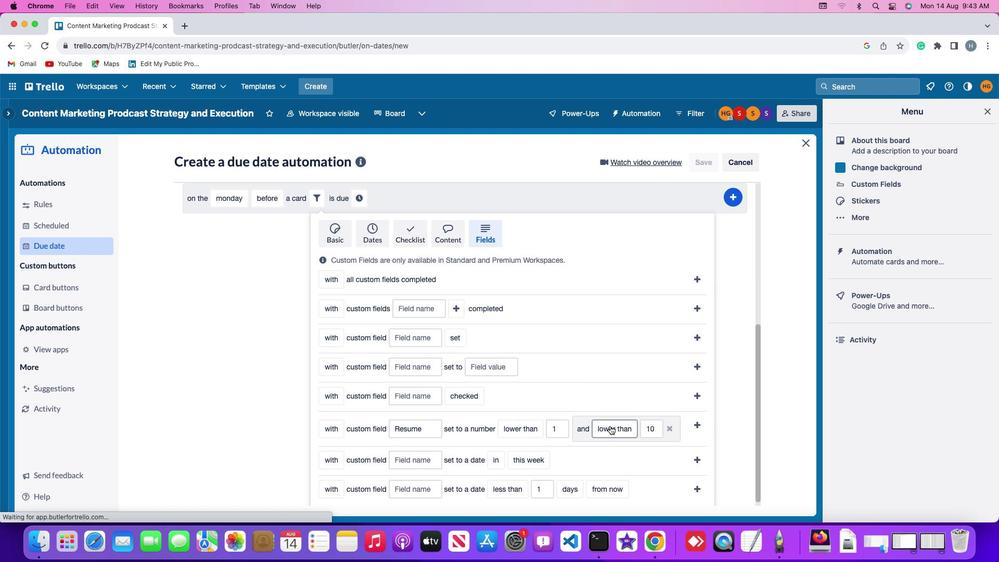 
Action: Mouse pressed left at (603, 419)
Screenshot: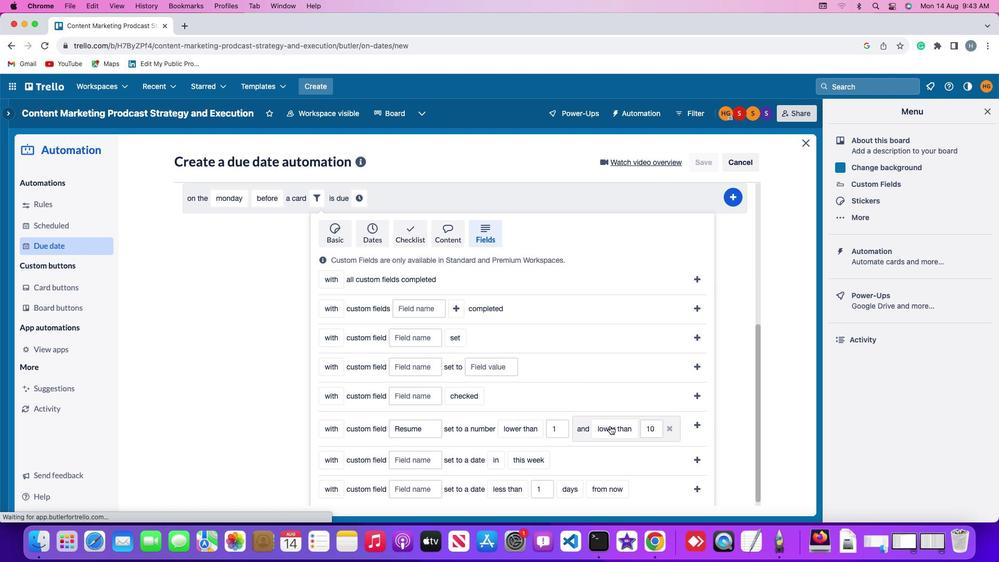 
Action: Mouse moved to (605, 384)
Screenshot: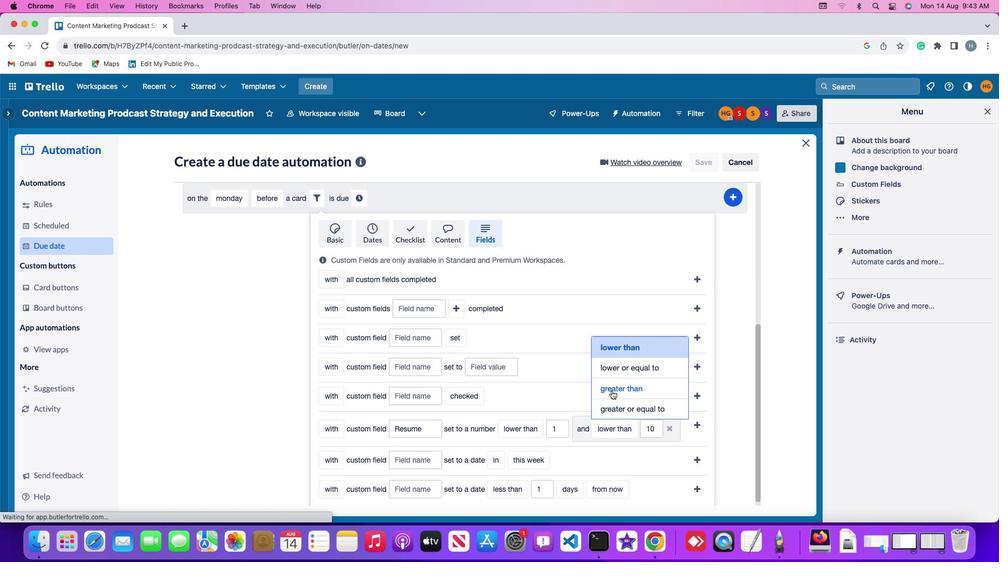 
Action: Mouse pressed left at (605, 384)
Screenshot: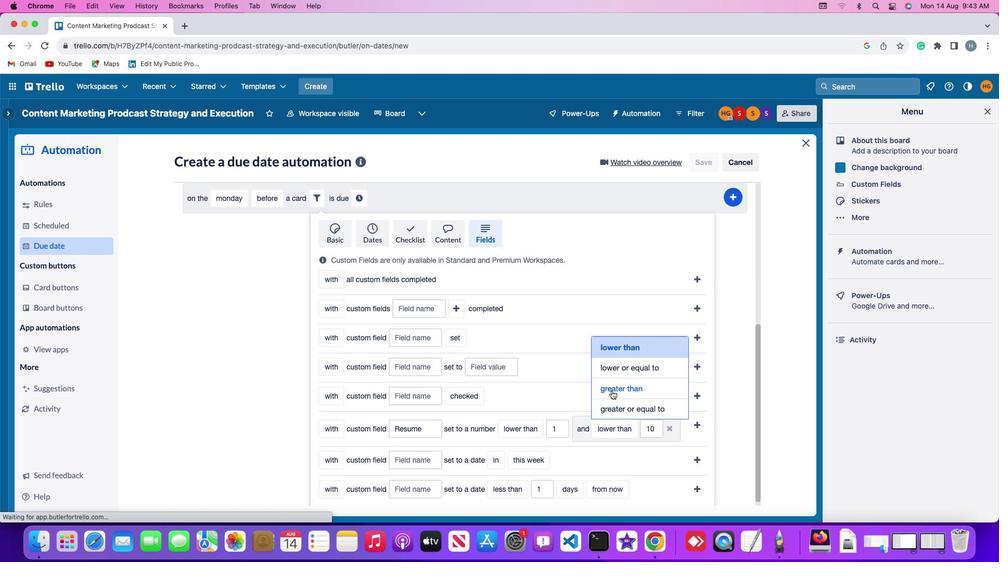 
Action: Mouse moved to (654, 422)
Screenshot: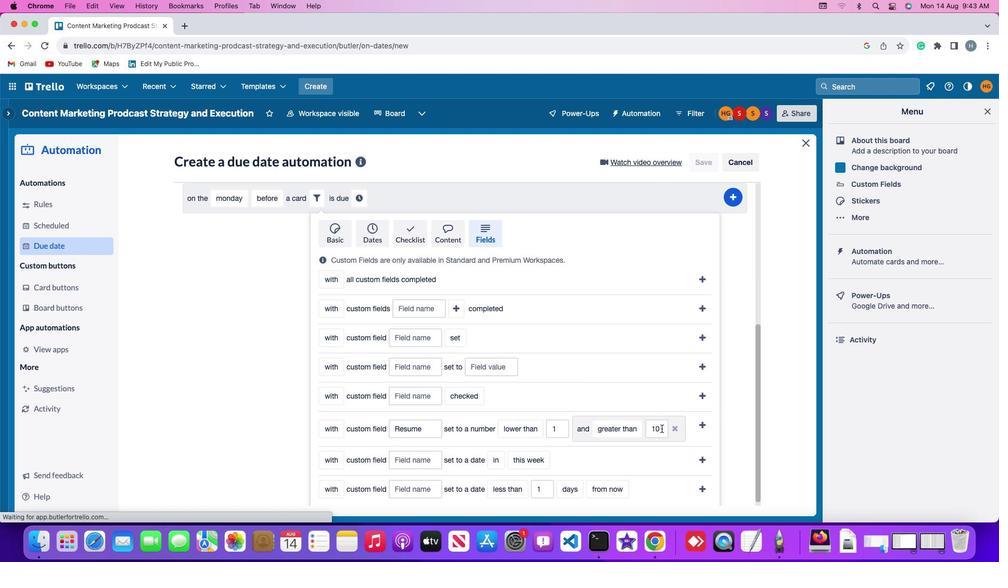 
Action: Mouse pressed left at (654, 422)
Screenshot: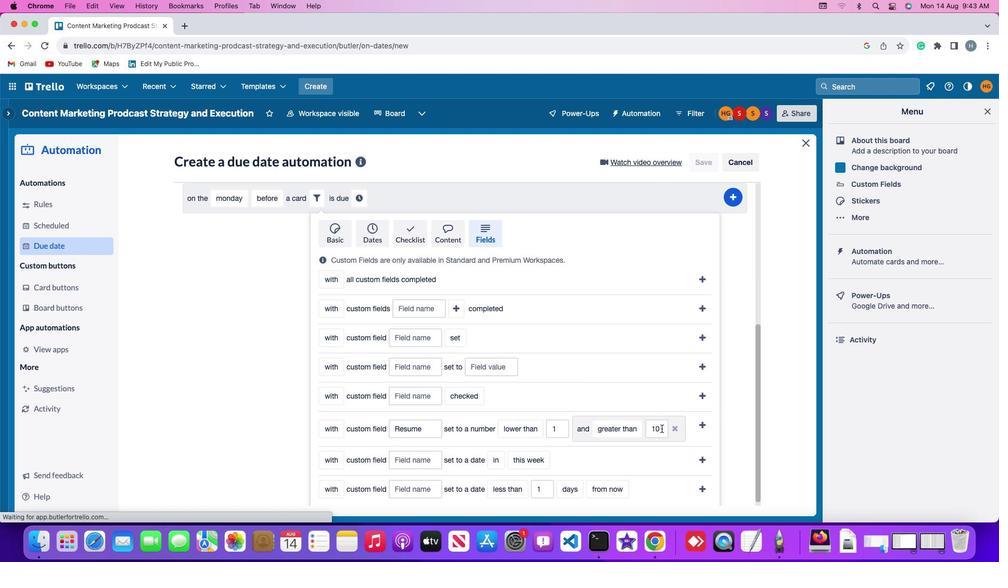 
Action: Key pressed Key.backspaceKey.backspace'1''0'
Screenshot: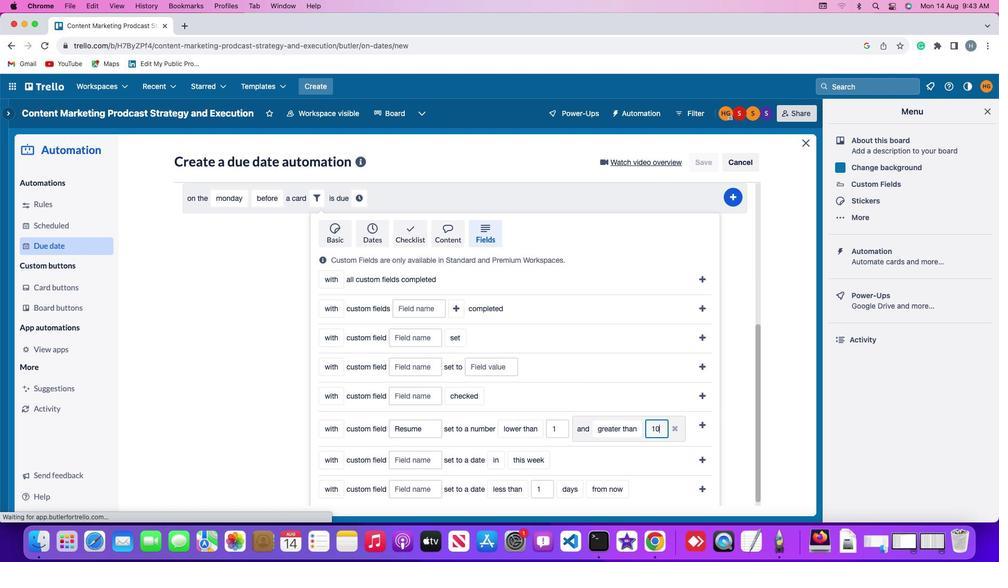 
Action: Mouse moved to (692, 415)
Screenshot: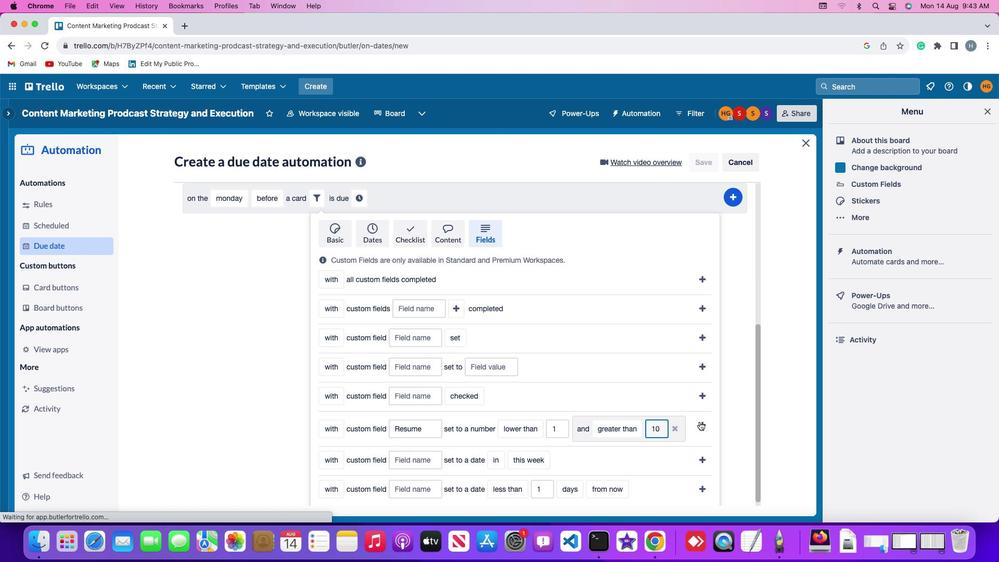 
Action: Mouse pressed left at (692, 415)
Screenshot: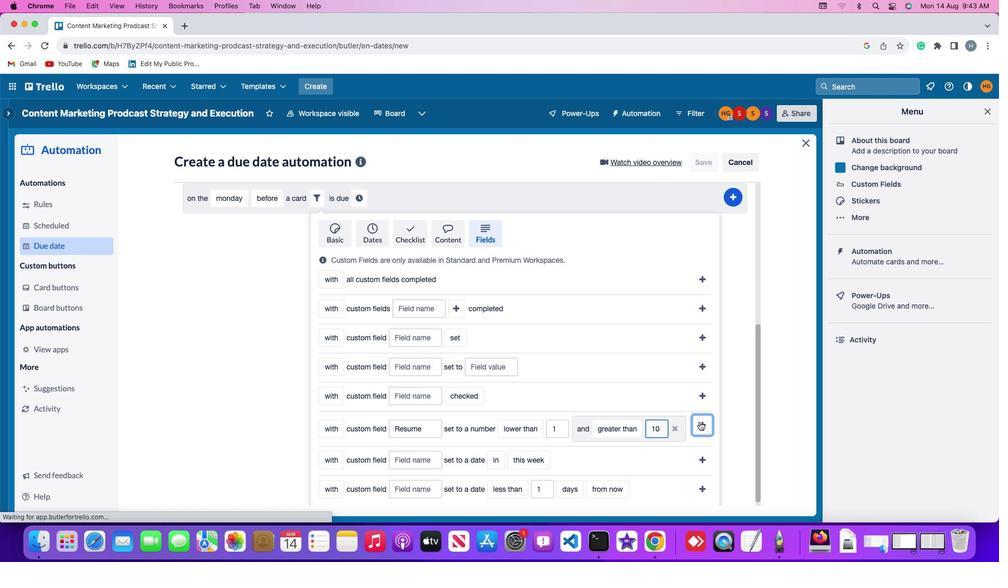 
Action: Mouse moved to (630, 444)
Screenshot: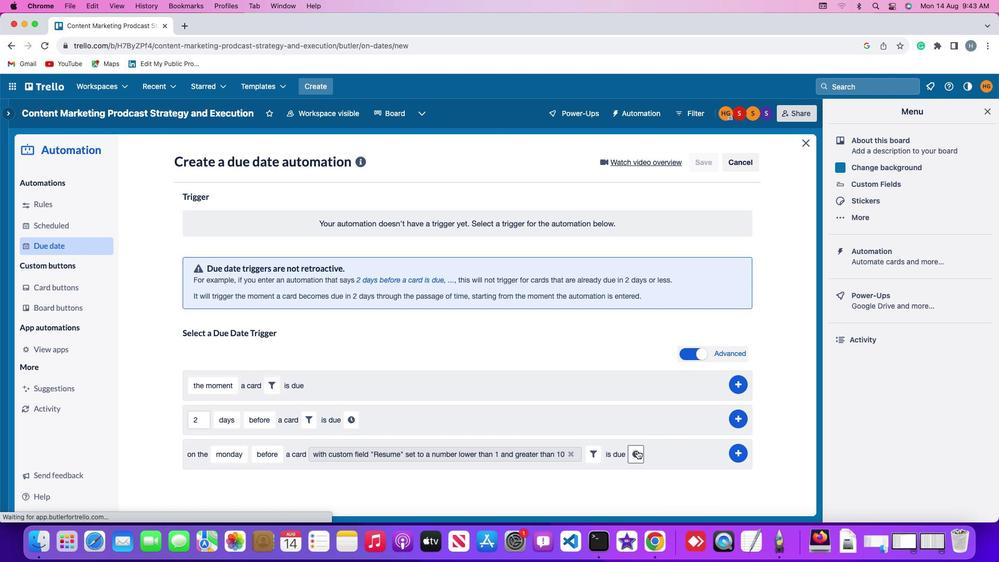 
Action: Mouse pressed left at (630, 444)
Screenshot: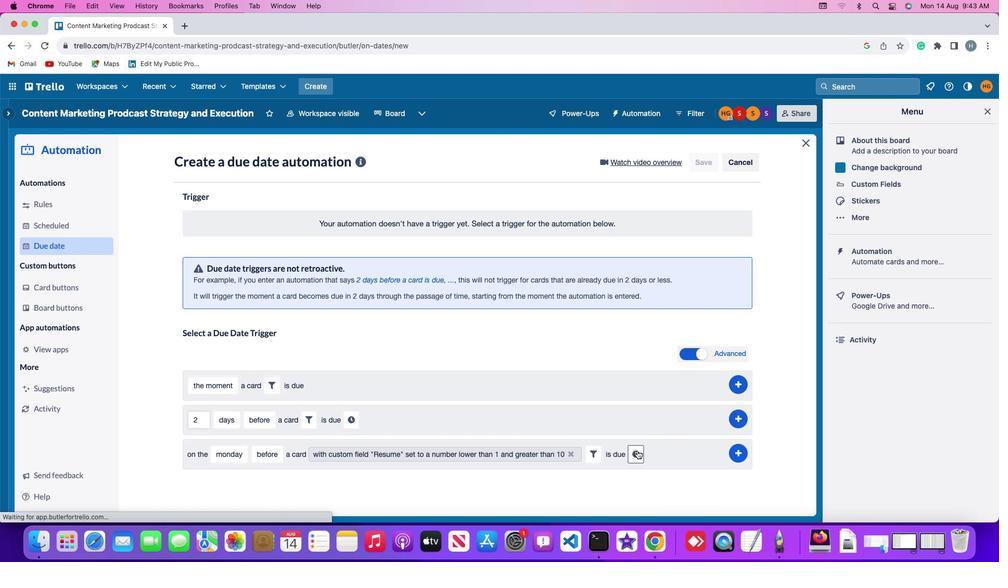 
Action: Mouse moved to (207, 468)
Screenshot: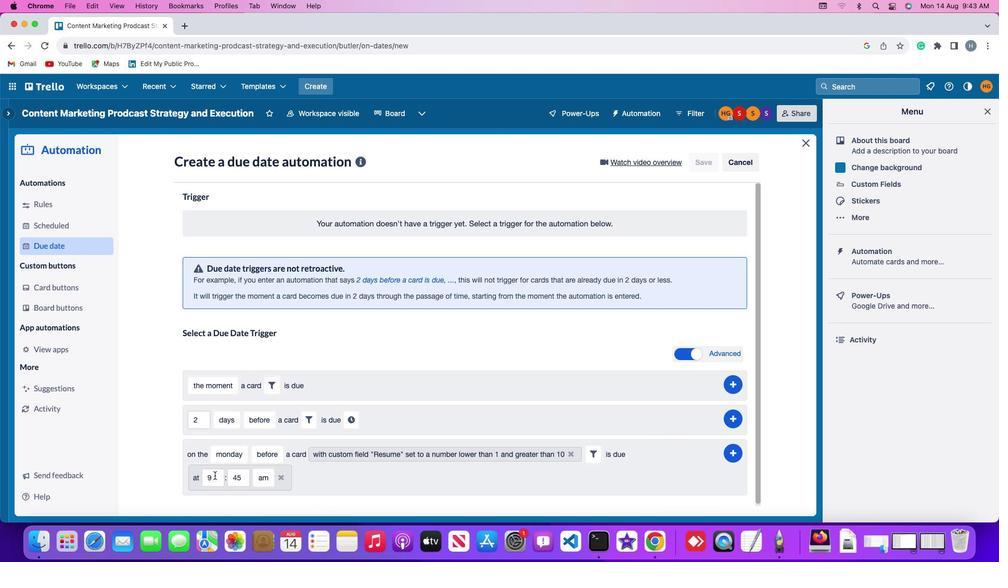 
Action: Mouse pressed left at (207, 468)
Screenshot: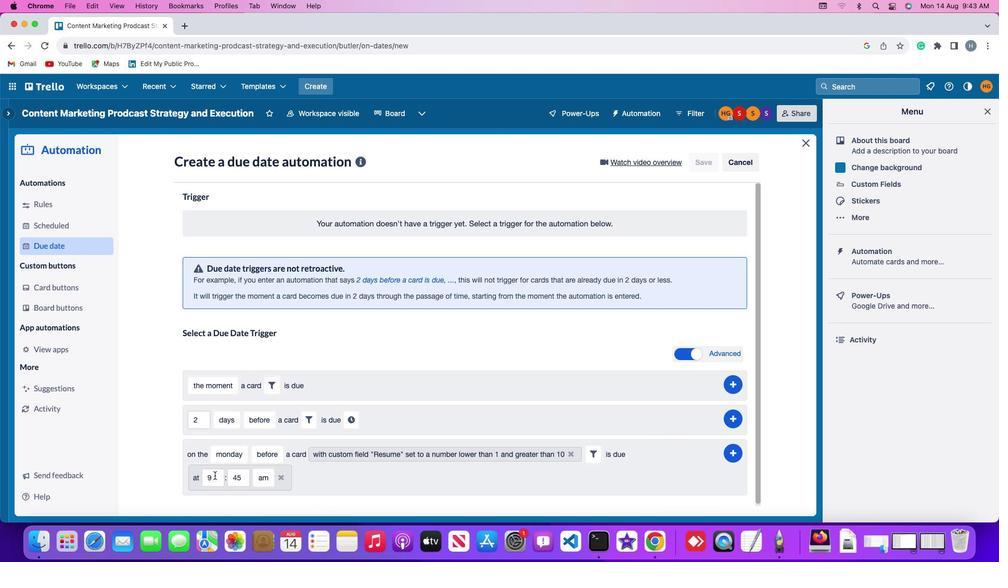 
Action: Key pressed Key.backspace
Screenshot: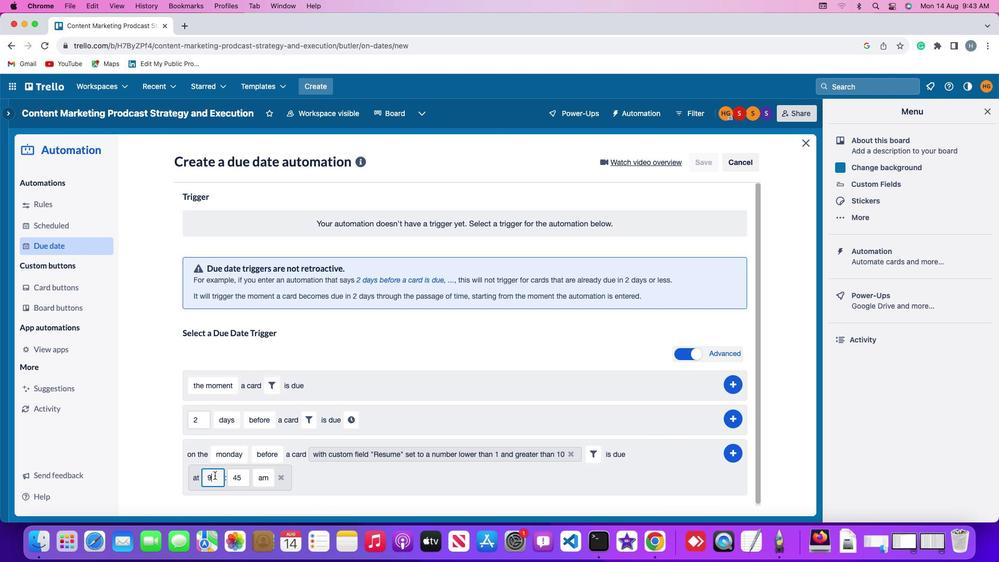 
Action: Mouse moved to (208, 469)
Screenshot: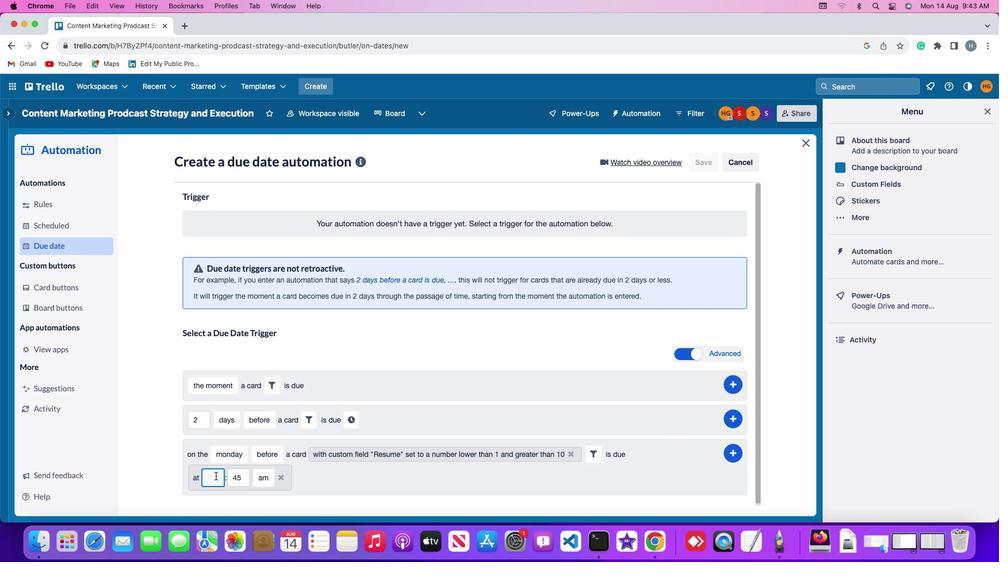 
Action: Key pressed '1''1'
Screenshot: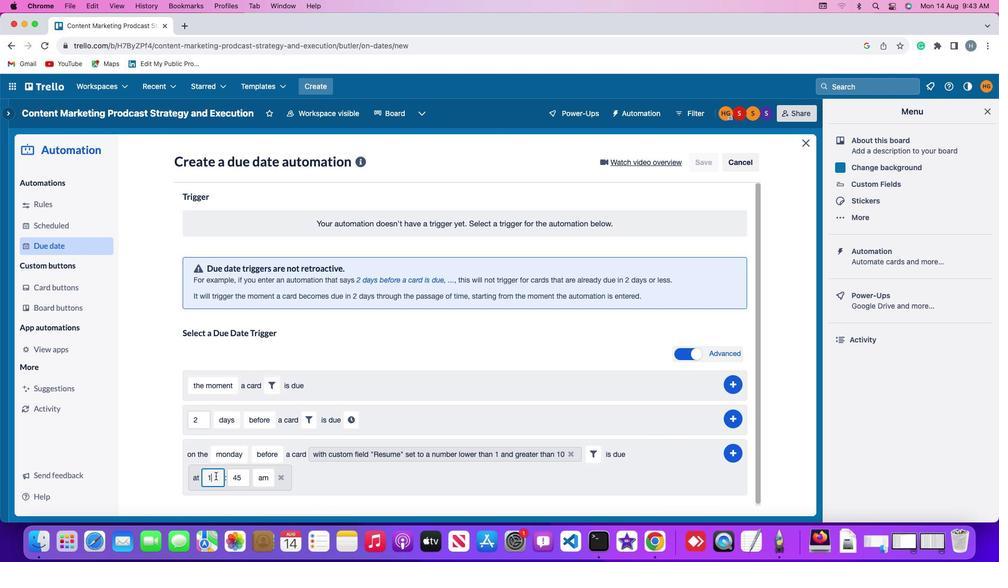 
Action: Mouse moved to (235, 468)
Screenshot: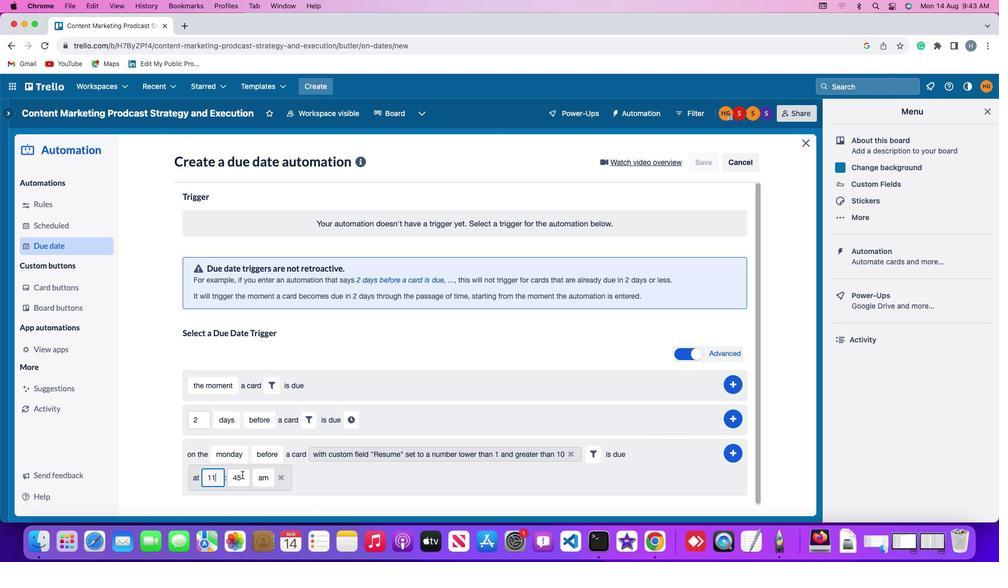 
Action: Mouse pressed left at (235, 468)
Screenshot: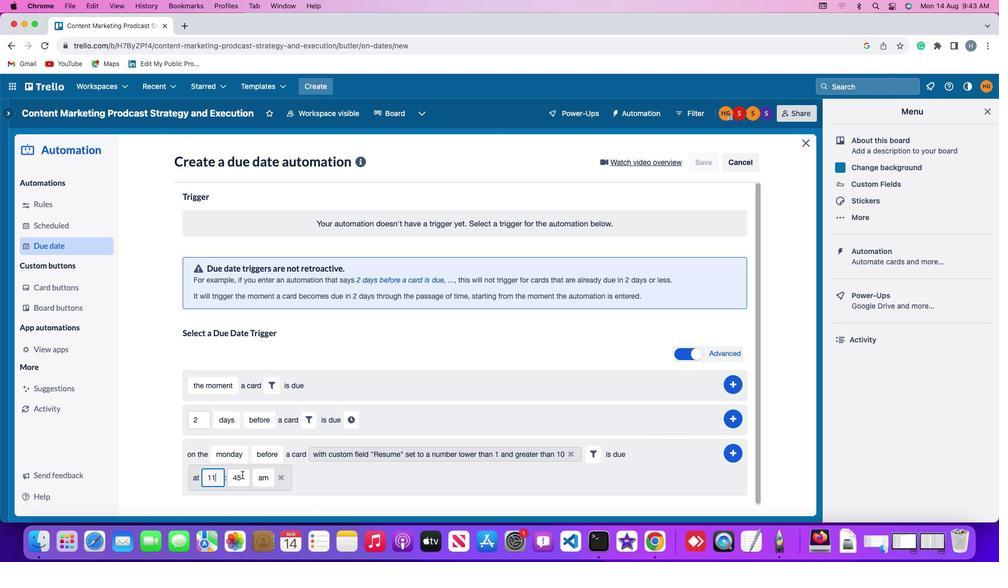 
Action: Key pressed Key.backspaceKey.backspaceKey.backspace'0''0'
Screenshot: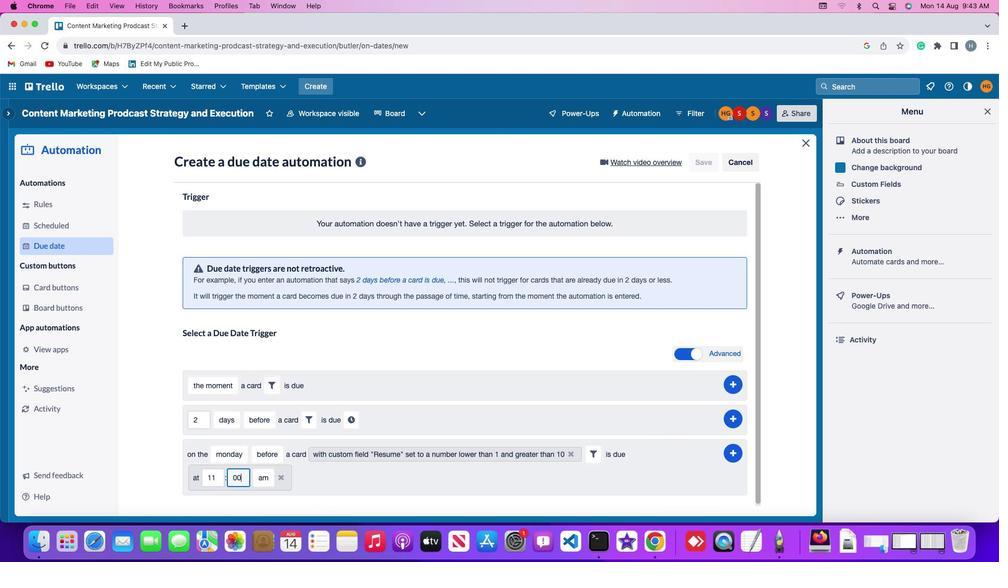 
Action: Mouse moved to (256, 470)
Screenshot: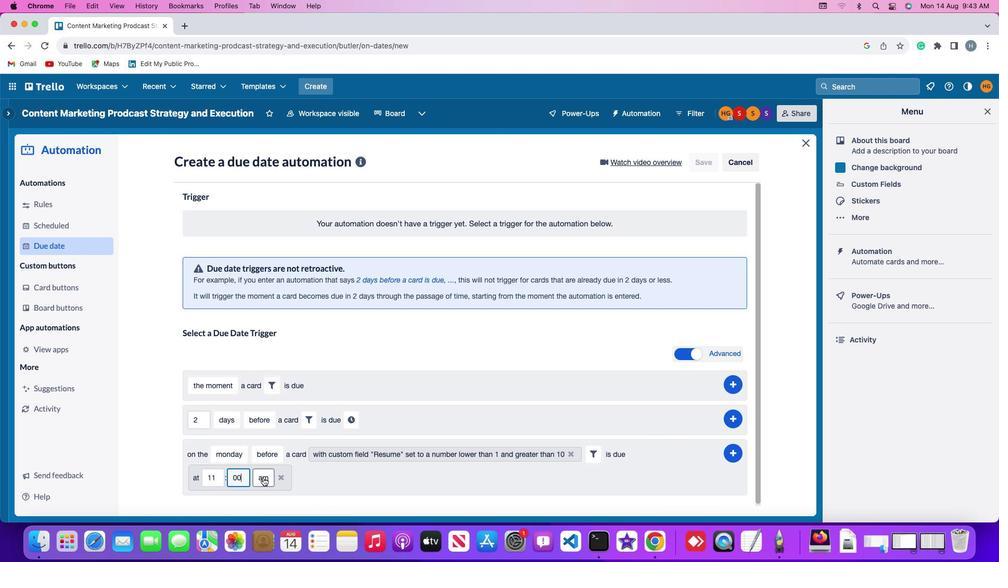 
Action: Mouse pressed left at (256, 470)
Screenshot: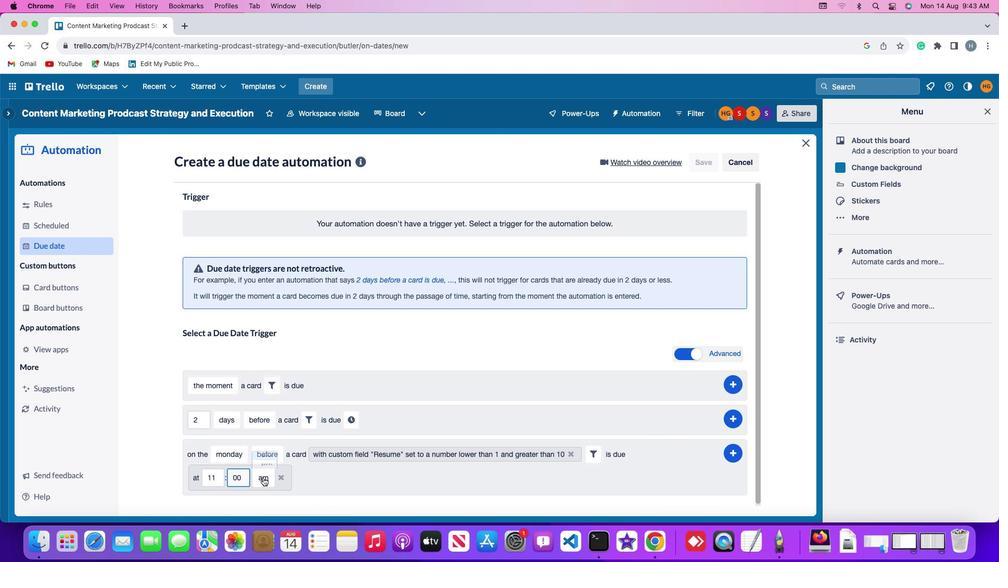 
Action: Mouse moved to (261, 425)
Screenshot: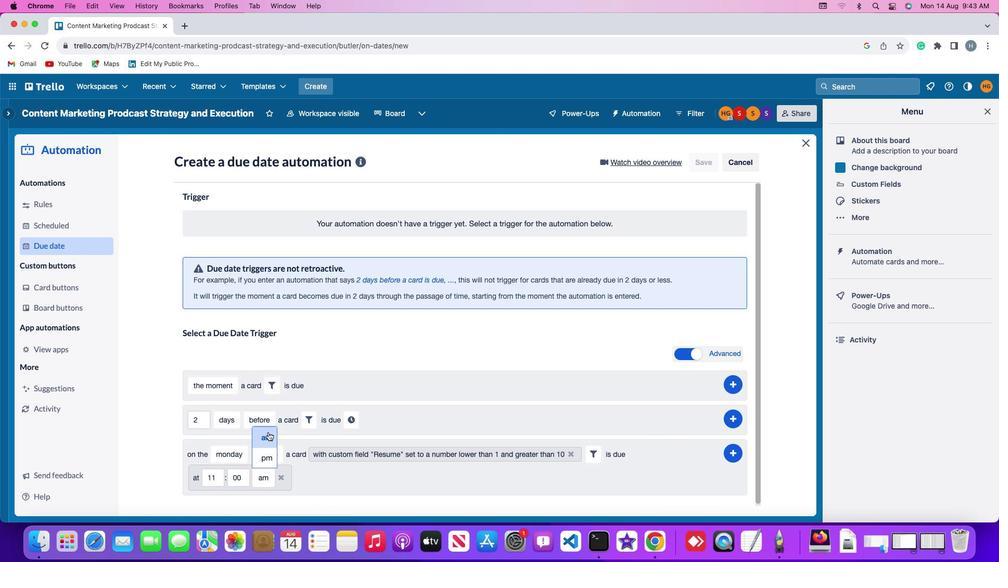 
Action: Mouse pressed left at (261, 425)
Screenshot: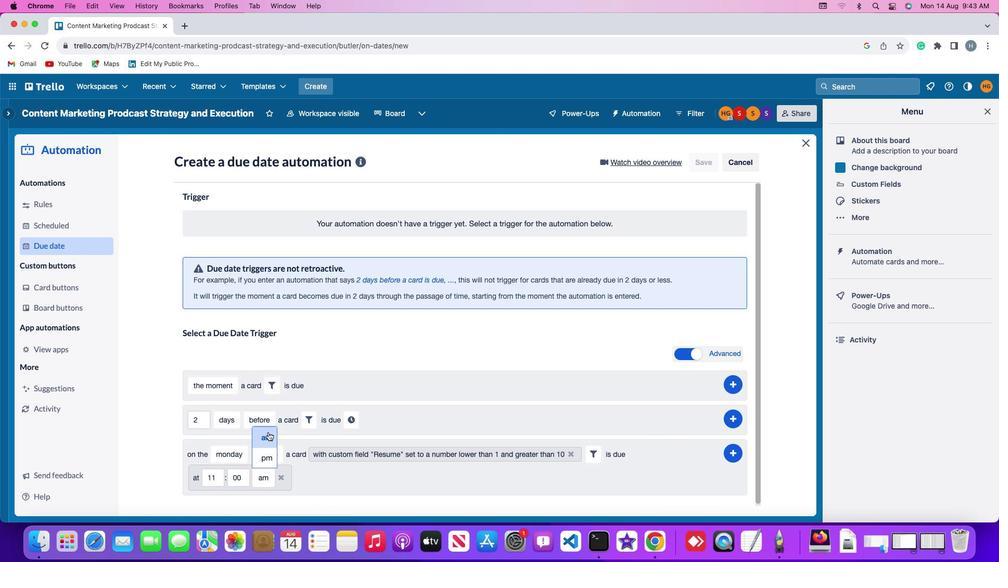 
Action: Mouse moved to (728, 446)
Screenshot: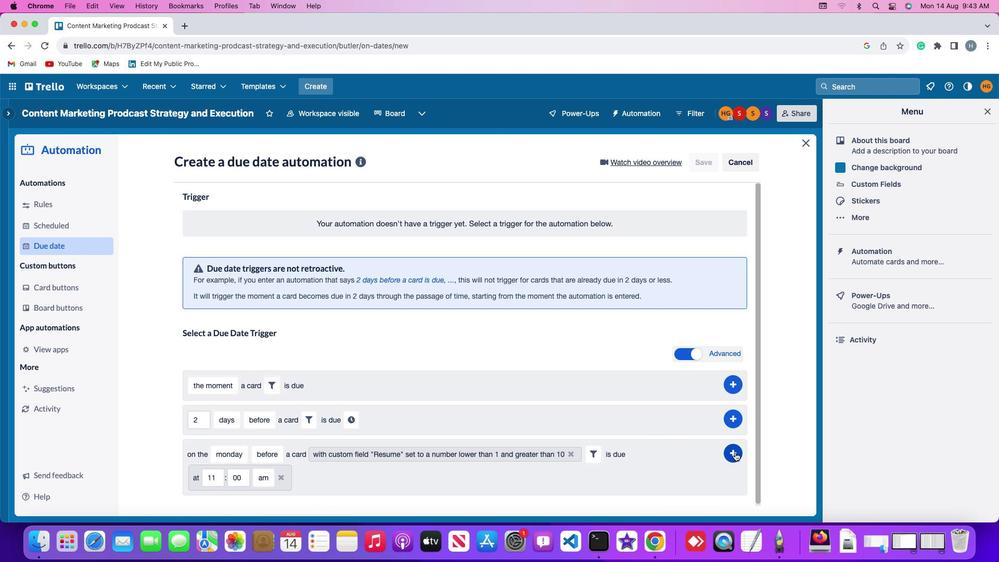 
Action: Mouse pressed left at (728, 446)
Screenshot: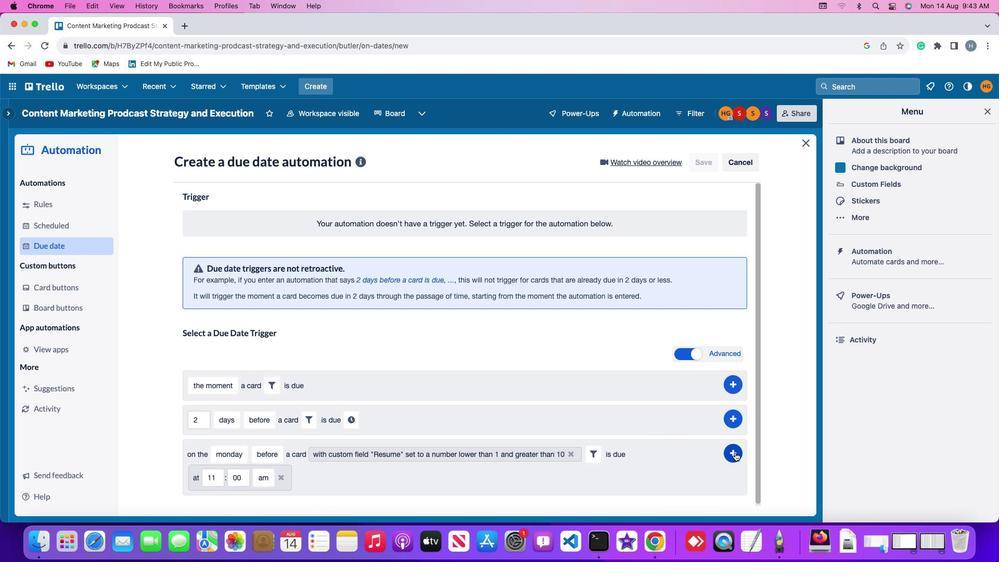 
Action: Mouse moved to (774, 360)
Screenshot: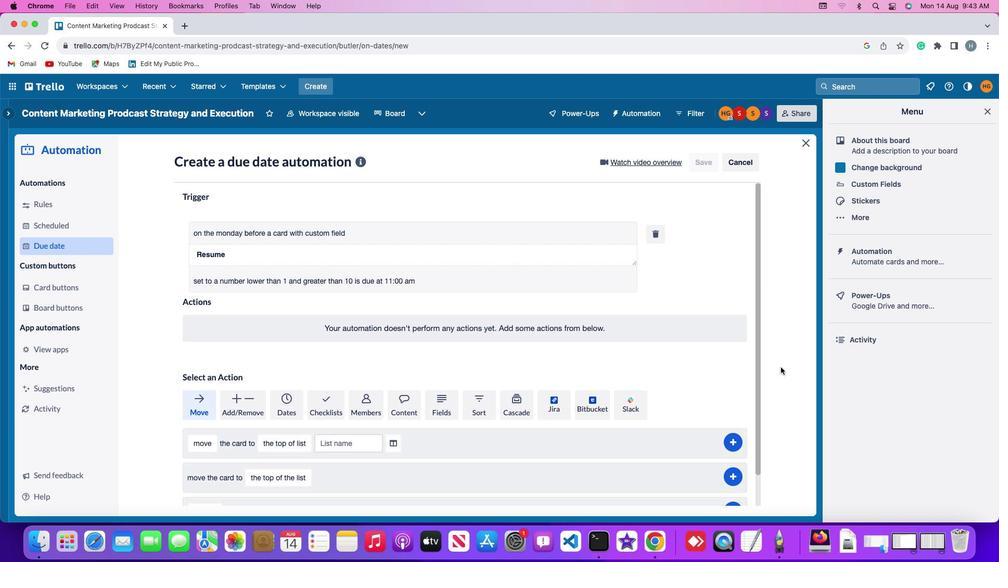 
